 Task: Use the formula "LENB" in spreadsheet "Project portfolio".
Action: Mouse moved to (685, 85)
Screenshot: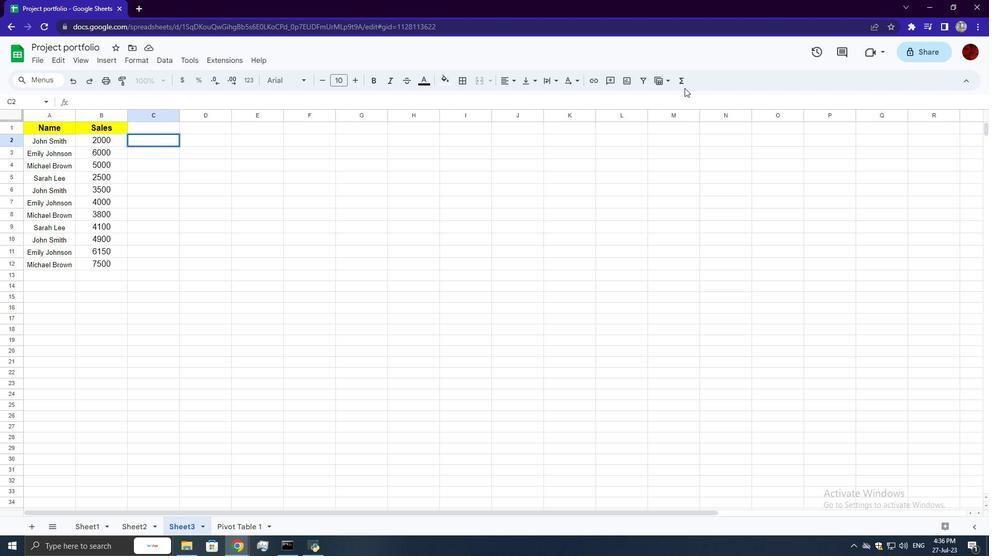 
Action: Mouse pressed left at (685, 85)
Screenshot: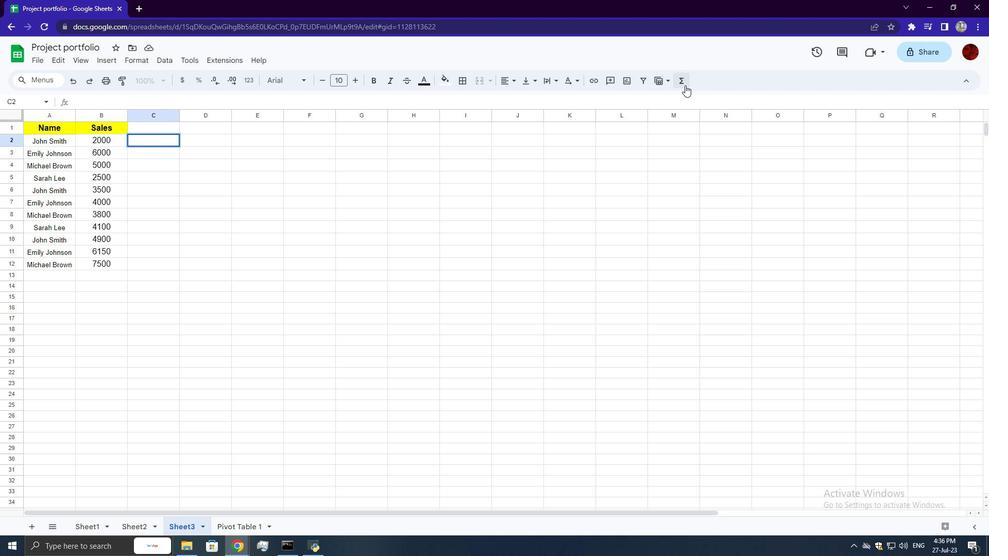 
Action: Mouse moved to (865, 190)
Screenshot: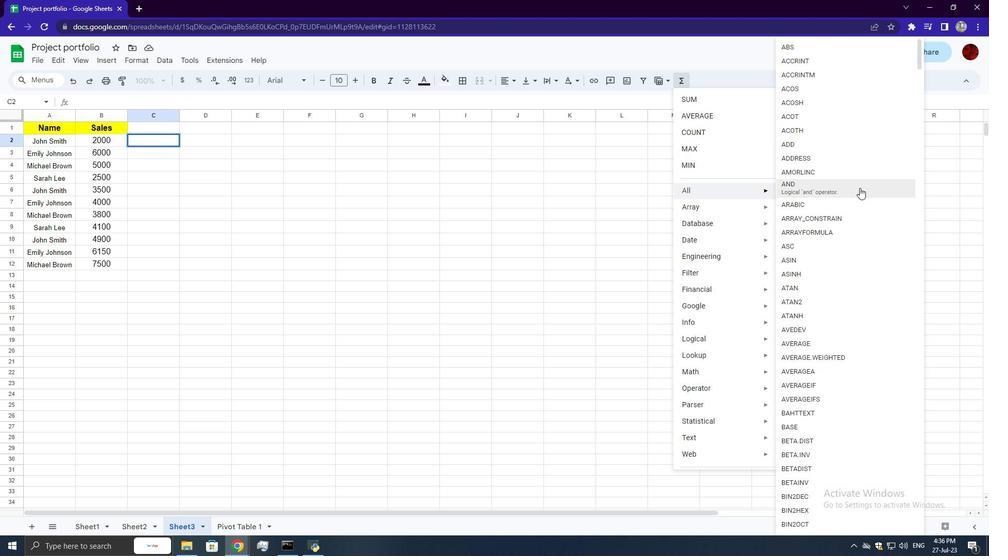 
Action: Mouse scrolled (865, 189) with delta (0, 0)
Screenshot: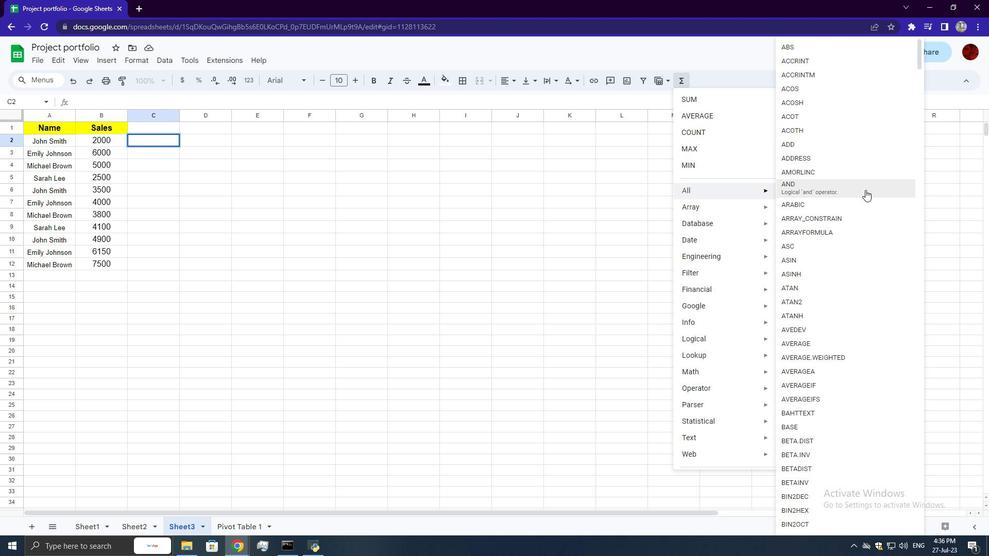 
Action: Mouse scrolled (865, 189) with delta (0, 0)
Screenshot: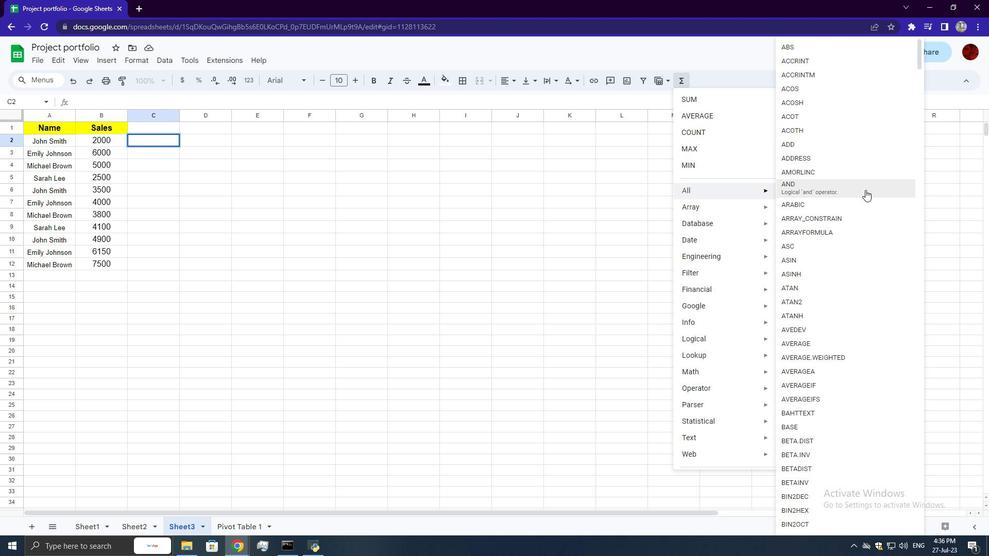 
Action: Mouse scrolled (865, 189) with delta (0, 0)
Screenshot: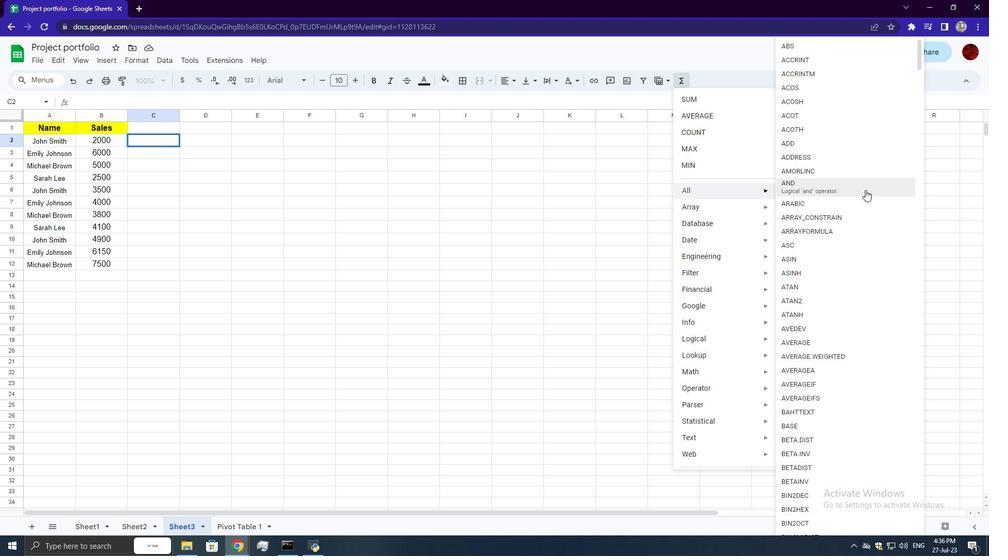 
Action: Mouse scrolled (865, 189) with delta (0, 0)
Screenshot: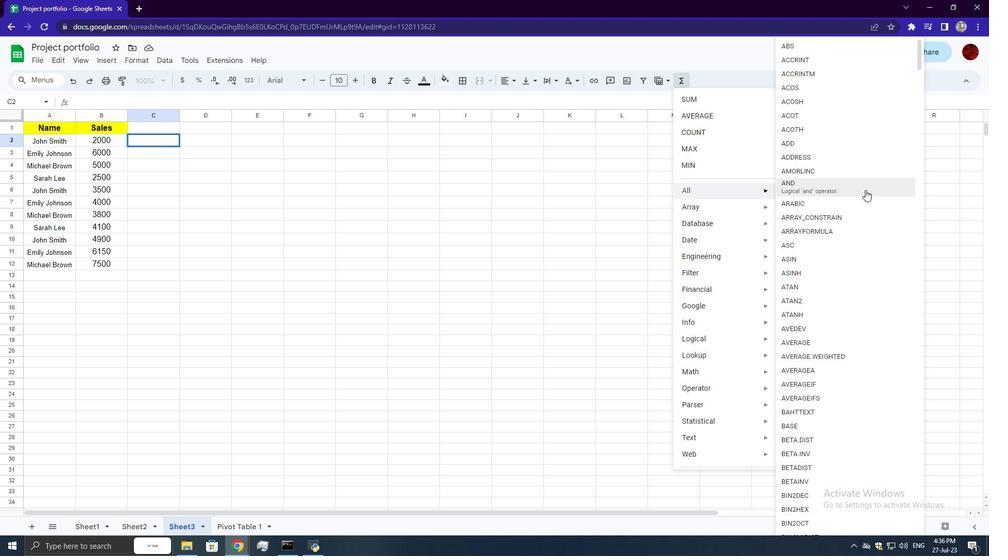 
Action: Mouse scrolled (865, 189) with delta (0, 0)
Screenshot: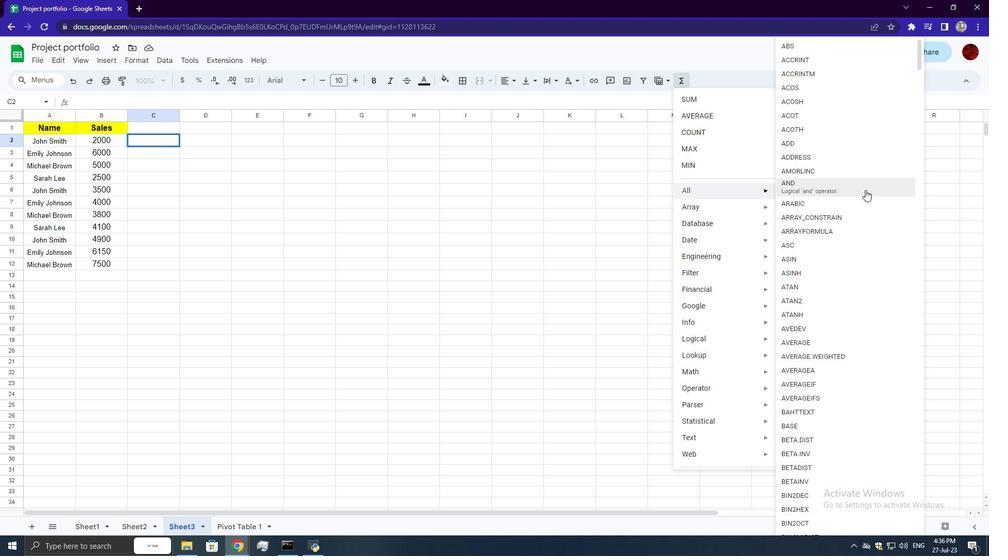 
Action: Mouse moved to (865, 190)
Screenshot: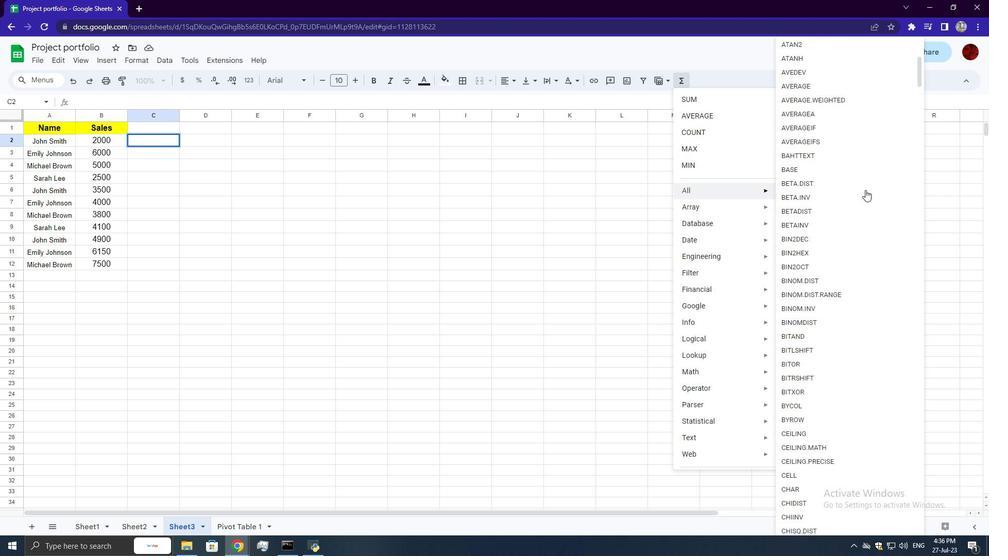 
Action: Mouse scrolled (865, 190) with delta (0, 0)
Screenshot: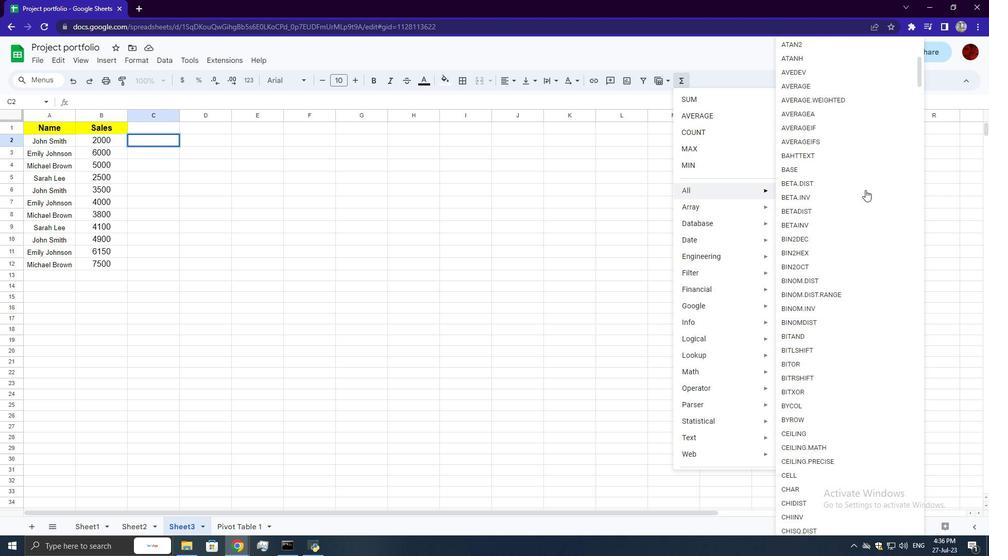 
Action: Mouse scrolled (865, 190) with delta (0, 0)
Screenshot: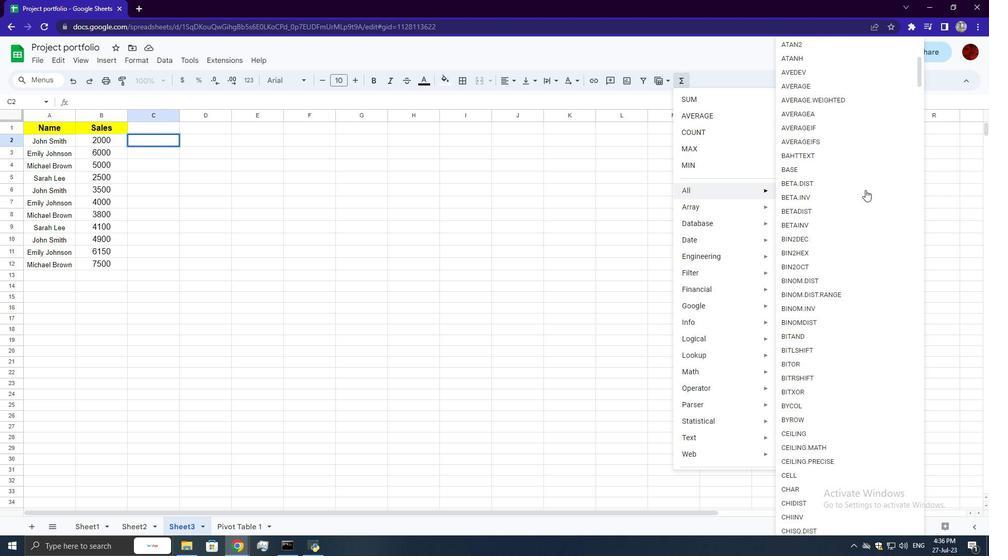 
Action: Mouse moved to (865, 191)
Screenshot: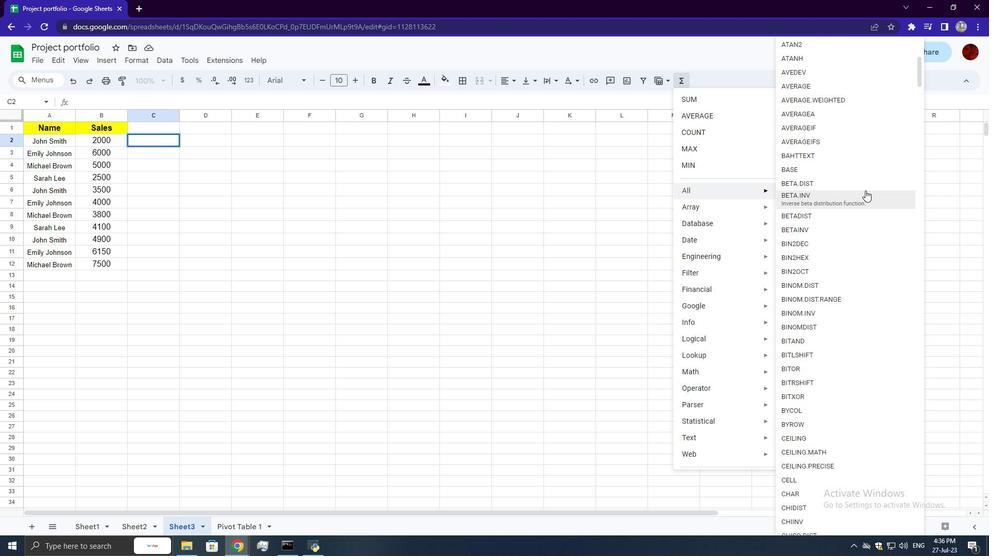 
Action: Mouse scrolled (865, 190) with delta (0, 0)
Screenshot: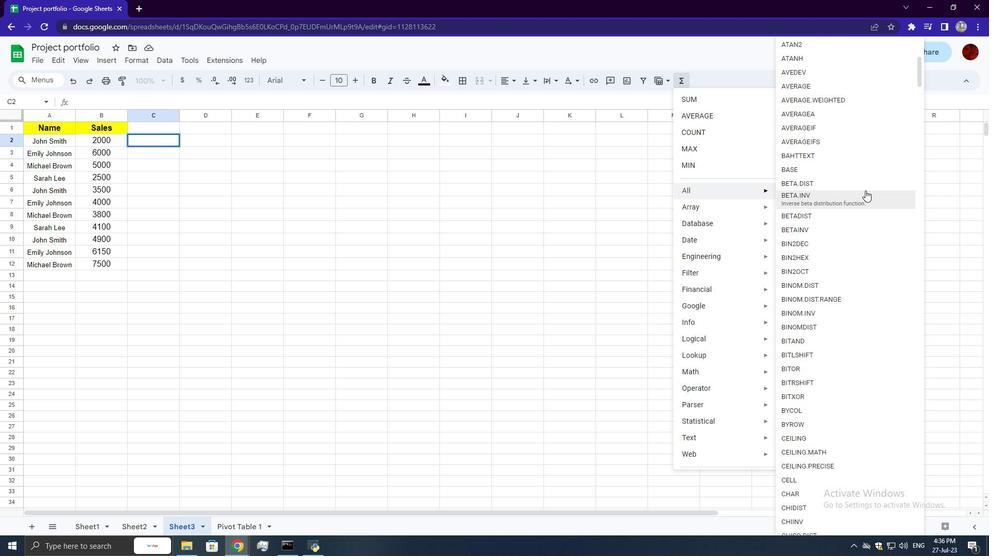 
Action: Mouse moved to (865, 193)
Screenshot: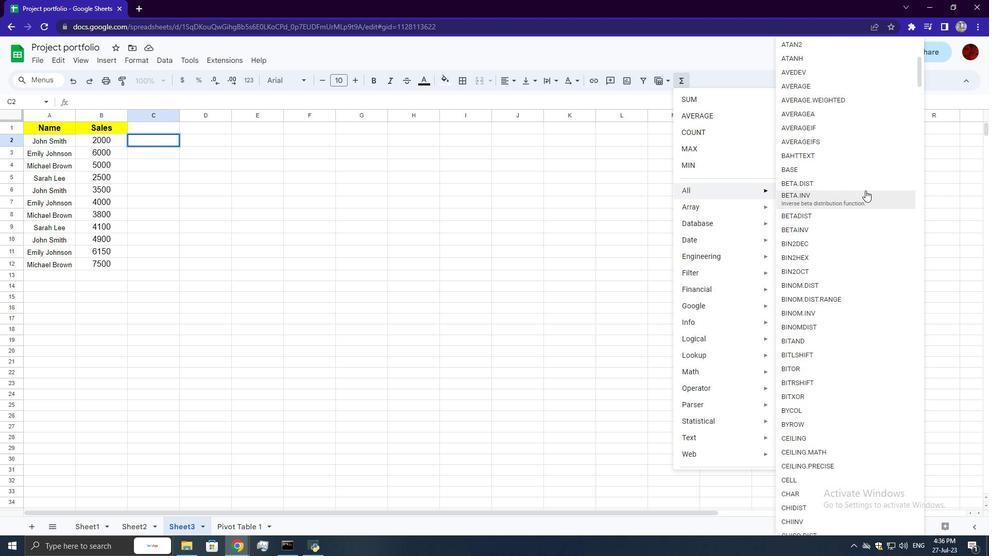 
Action: Mouse scrolled (865, 191) with delta (0, 0)
Screenshot: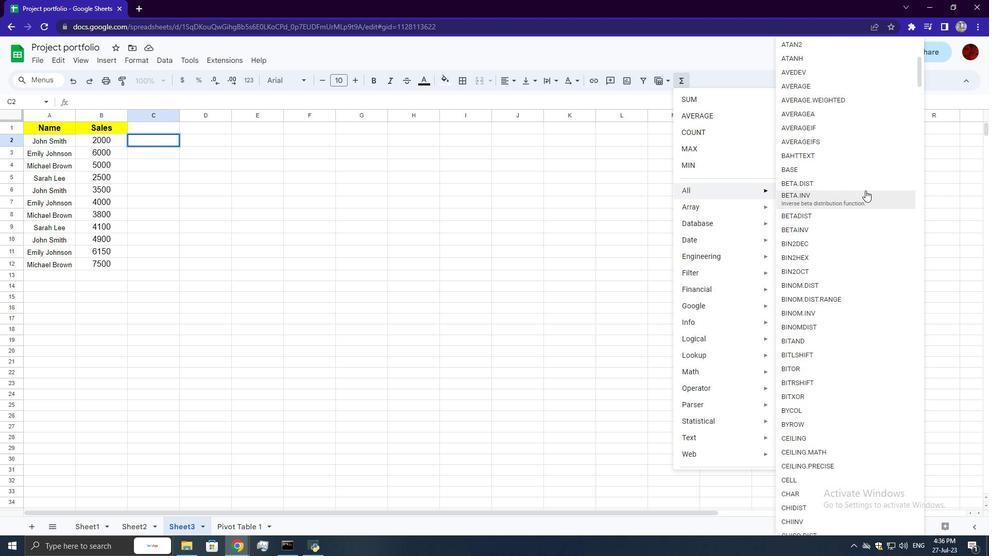 
Action: Mouse moved to (849, 192)
Screenshot: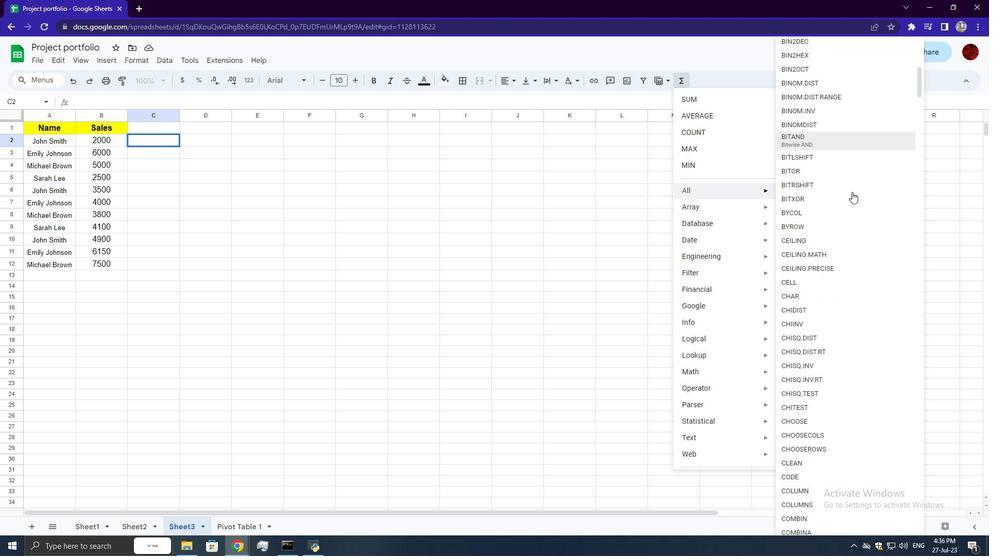 
Action: Mouse scrolled (849, 192) with delta (0, 0)
Screenshot: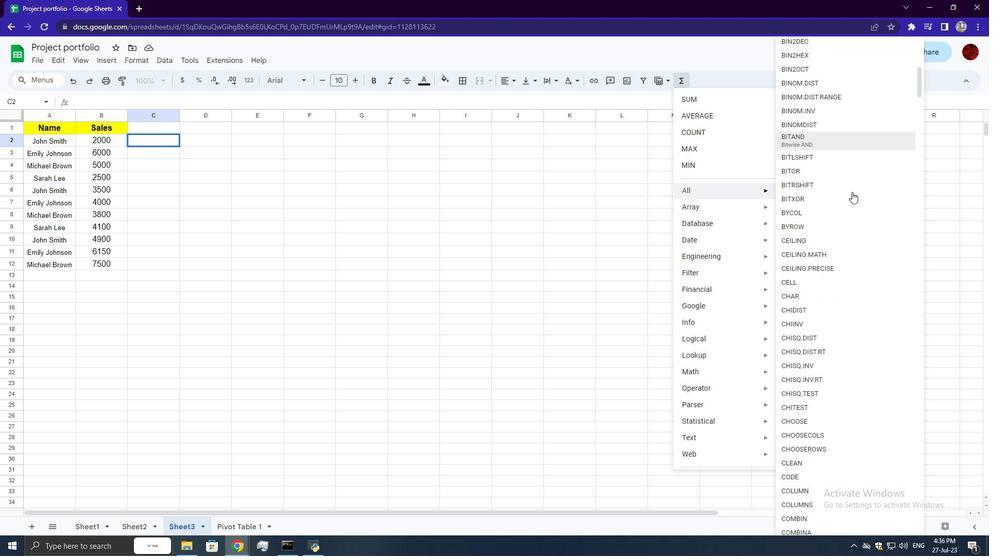 
Action: Mouse scrolled (849, 192) with delta (0, 0)
Screenshot: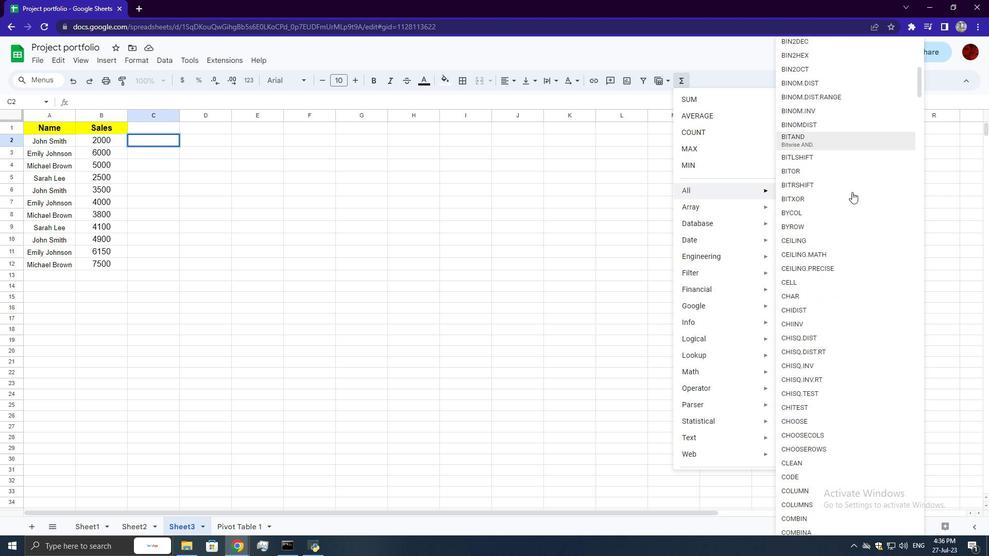 
Action: Mouse scrolled (849, 192) with delta (0, 0)
Screenshot: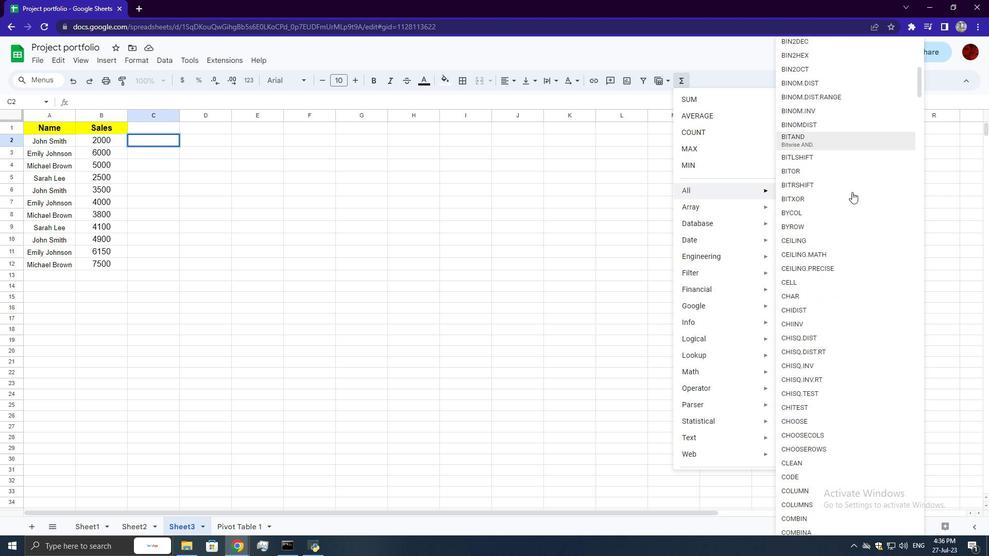 
Action: Mouse scrolled (849, 192) with delta (0, 0)
Screenshot: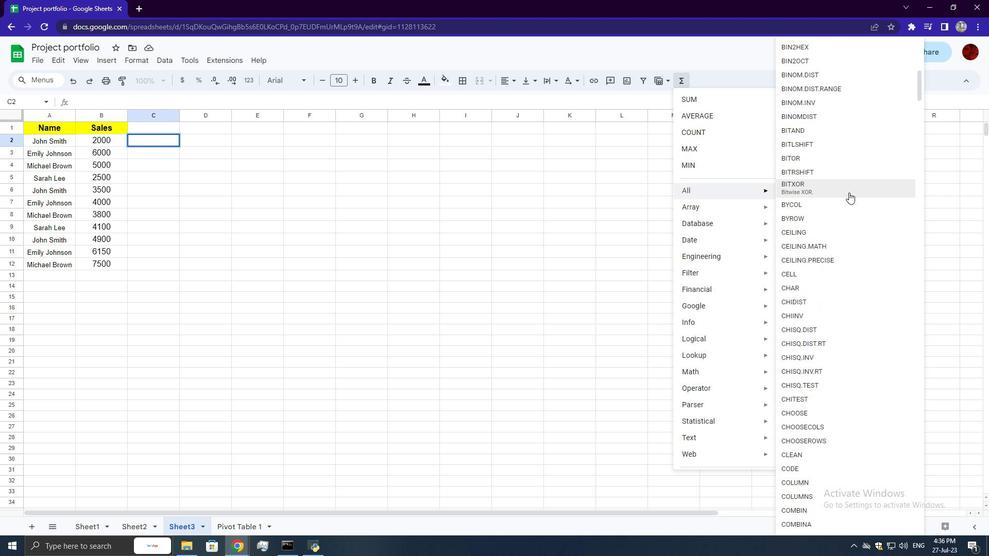 
Action: Mouse moved to (849, 192)
Screenshot: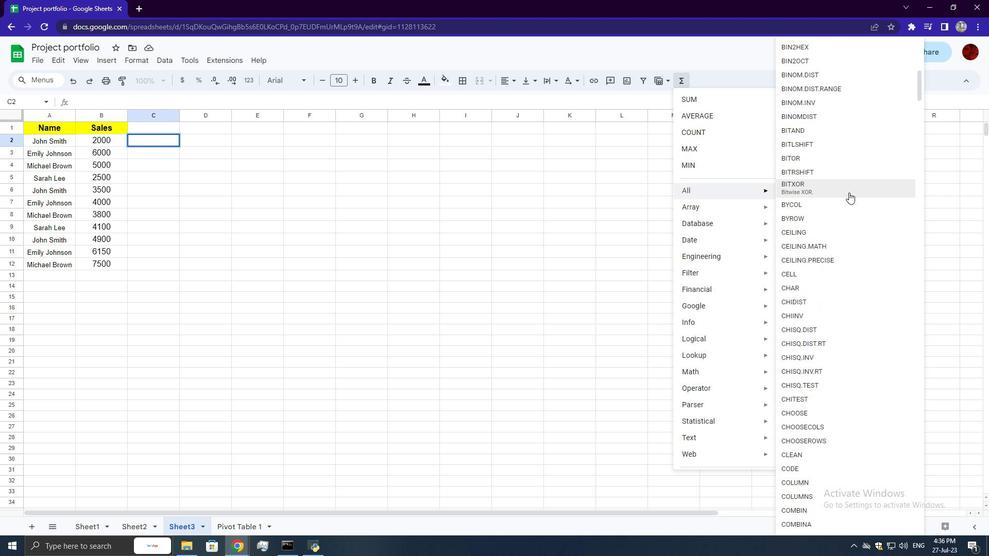 
Action: Mouse scrolled (849, 192) with delta (0, 0)
Screenshot: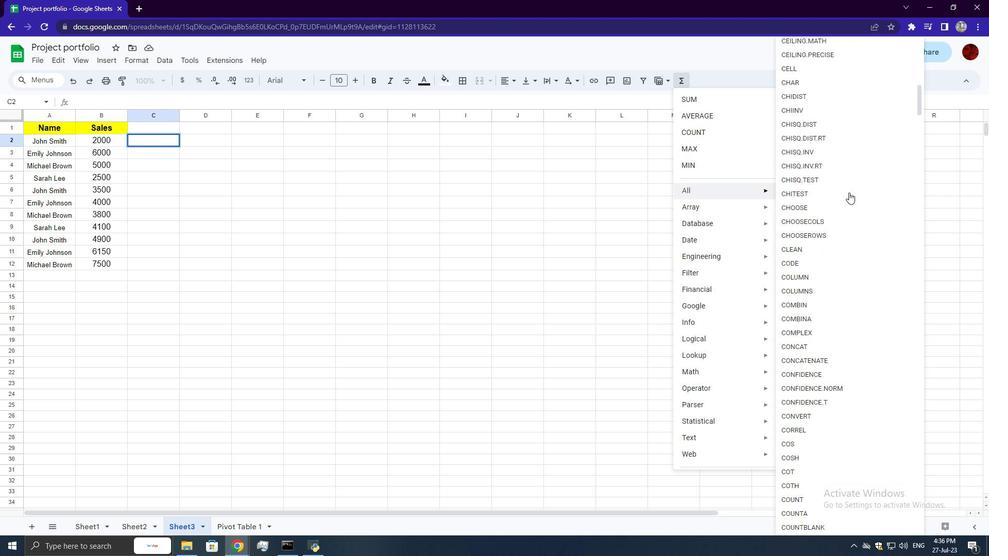 
Action: Mouse moved to (848, 194)
Screenshot: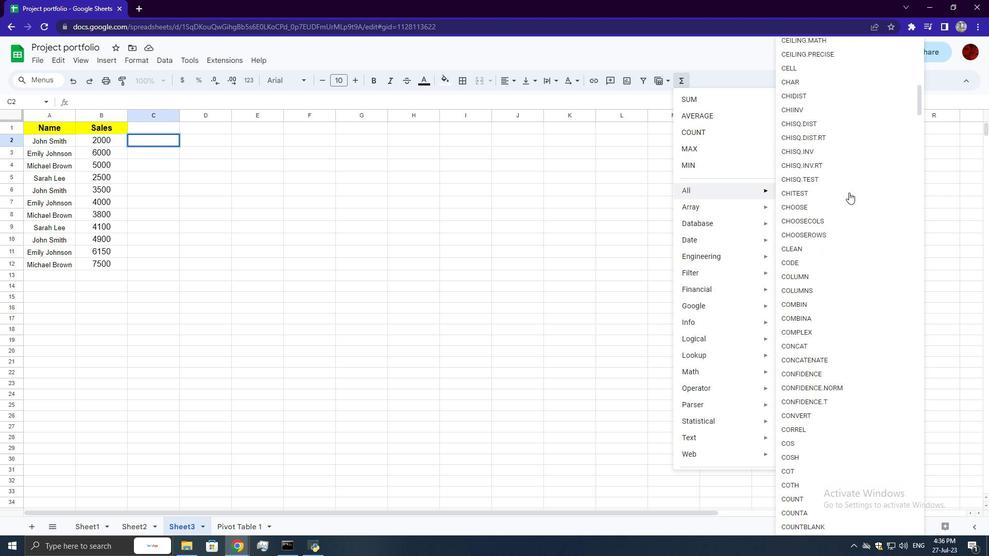 
Action: Mouse scrolled (848, 193) with delta (0, 0)
Screenshot: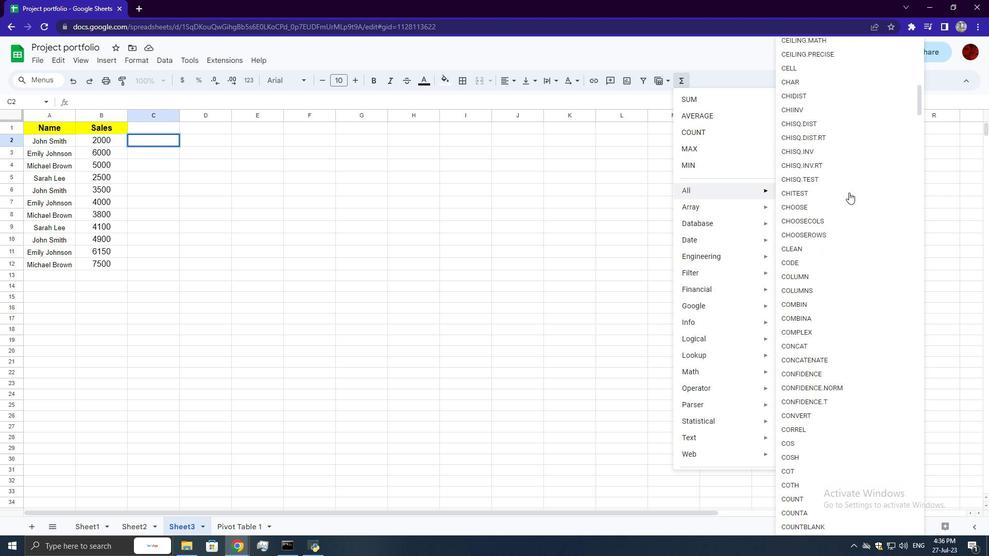 
Action: Mouse scrolled (848, 193) with delta (0, 0)
Screenshot: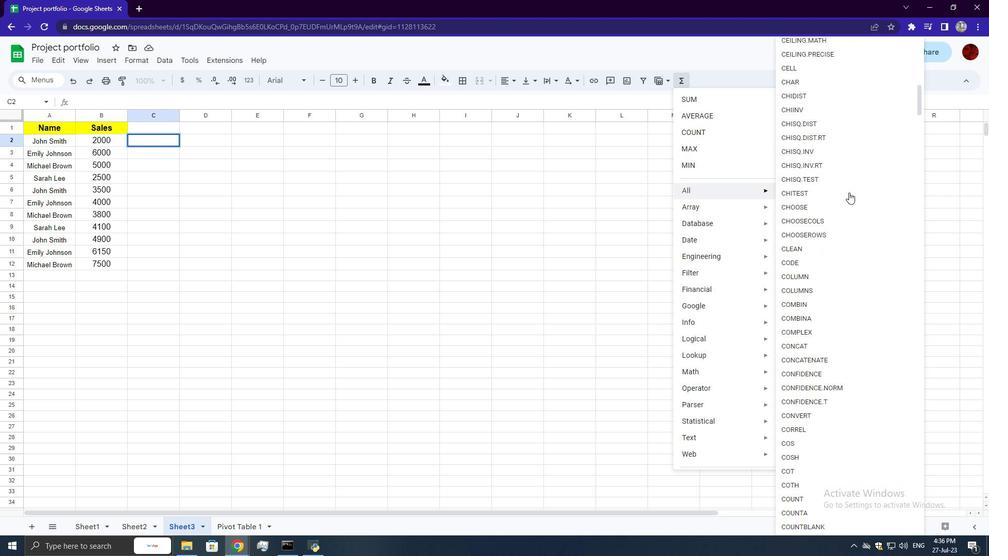 
Action: Mouse scrolled (848, 193) with delta (0, 0)
Screenshot: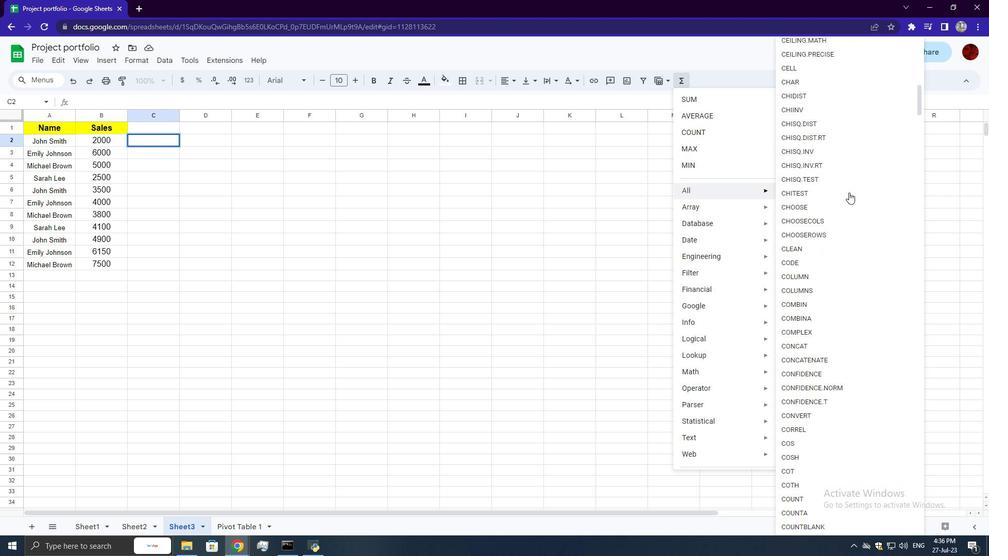 
Action: Mouse scrolled (848, 193) with delta (0, 0)
Screenshot: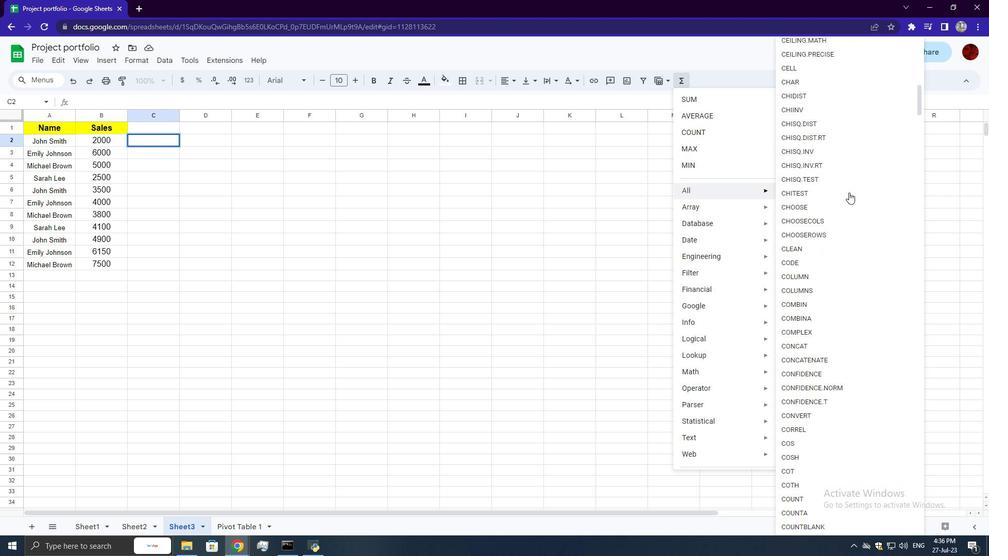 
Action: Mouse scrolled (848, 193) with delta (0, 0)
Screenshot: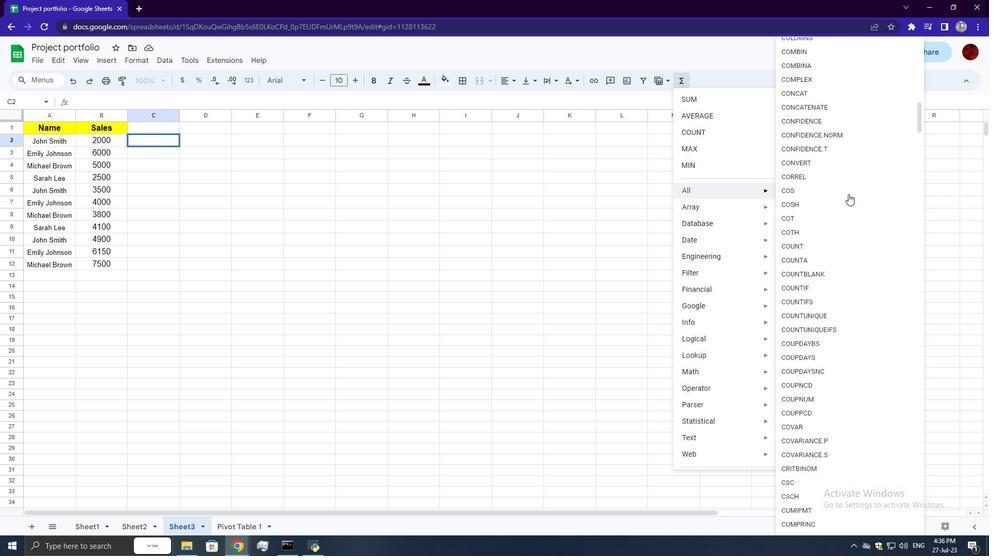 
Action: Mouse scrolled (848, 193) with delta (0, 0)
Screenshot: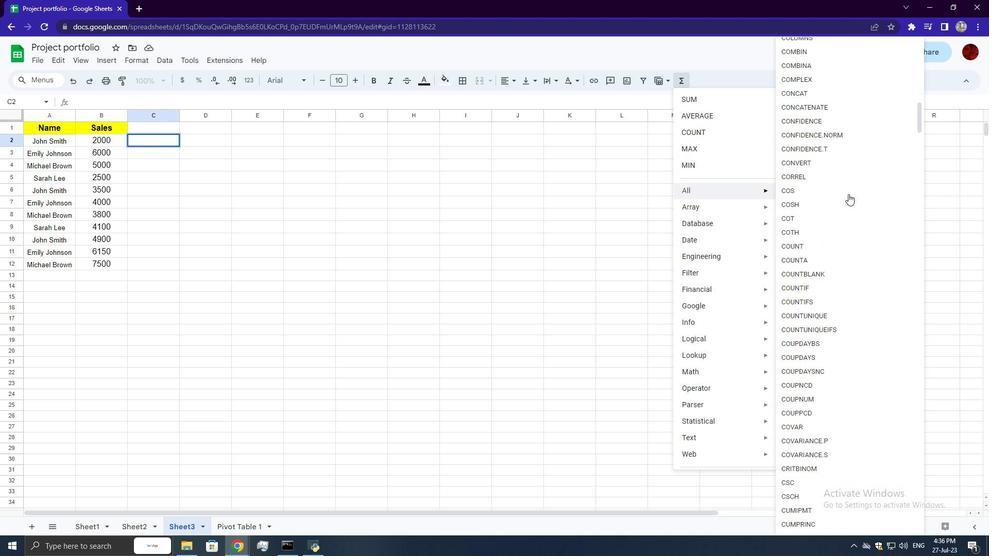 
Action: Mouse scrolled (848, 193) with delta (0, 0)
Screenshot: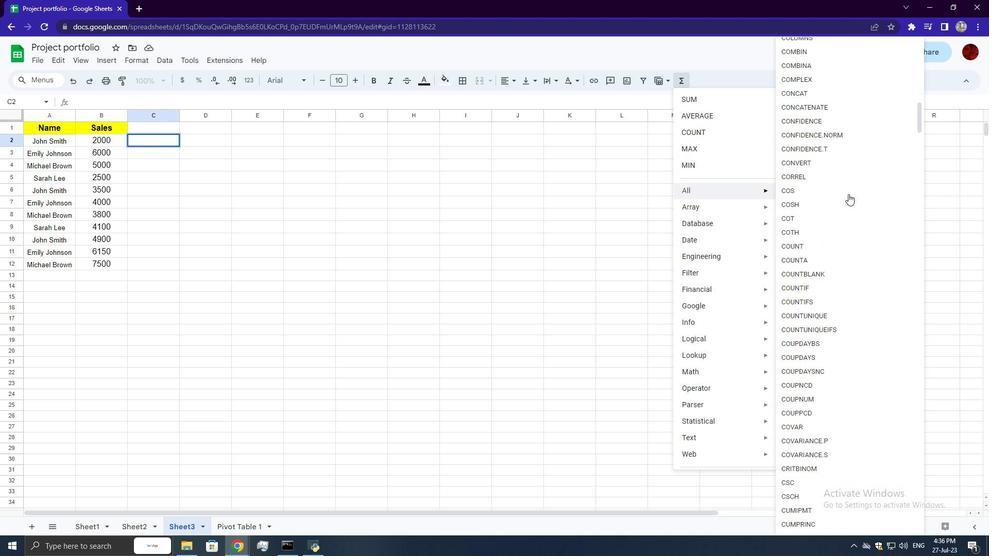 
Action: Mouse scrolled (848, 193) with delta (0, 0)
Screenshot: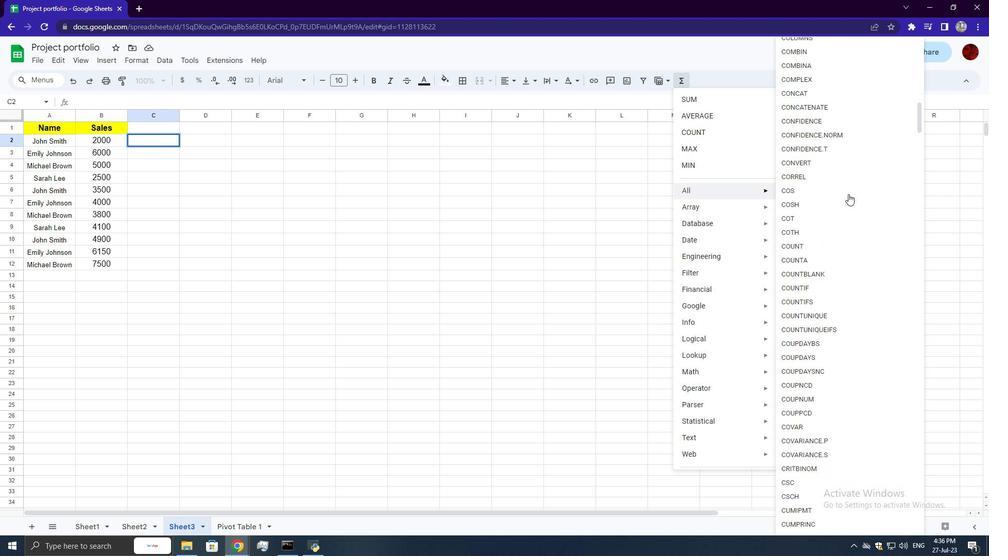 
Action: Mouse scrolled (848, 193) with delta (0, 0)
Screenshot: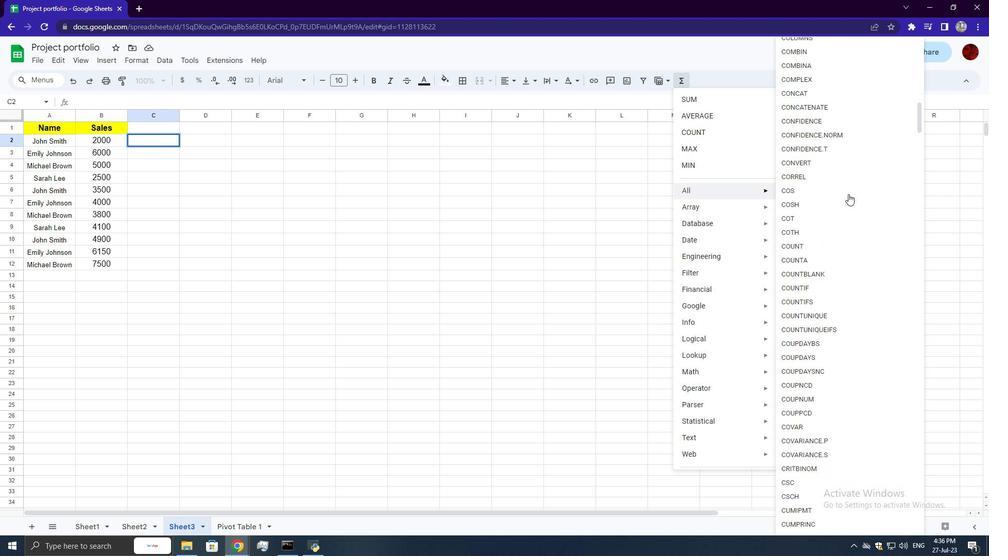 
Action: Mouse moved to (848, 196)
Screenshot: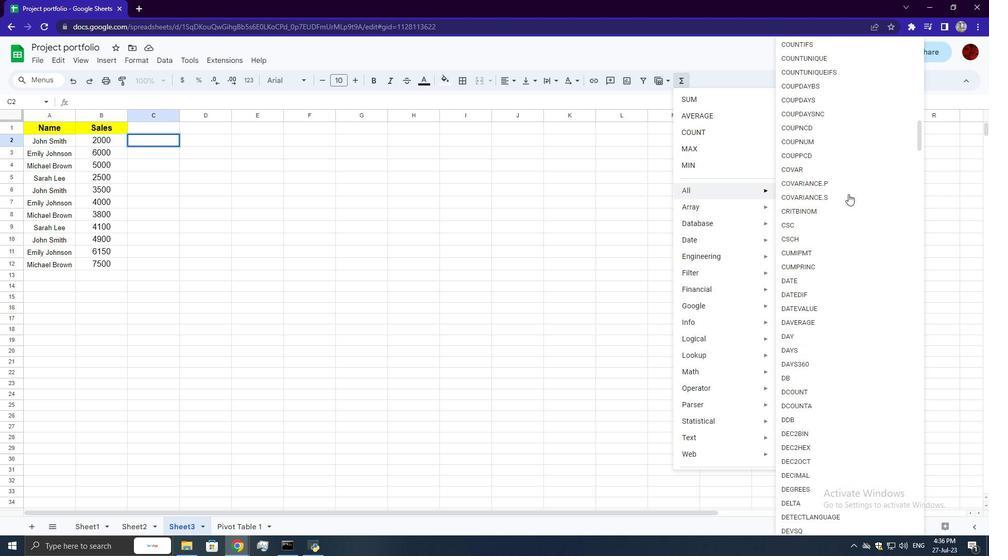 
Action: Mouse scrolled (848, 195) with delta (0, 0)
Screenshot: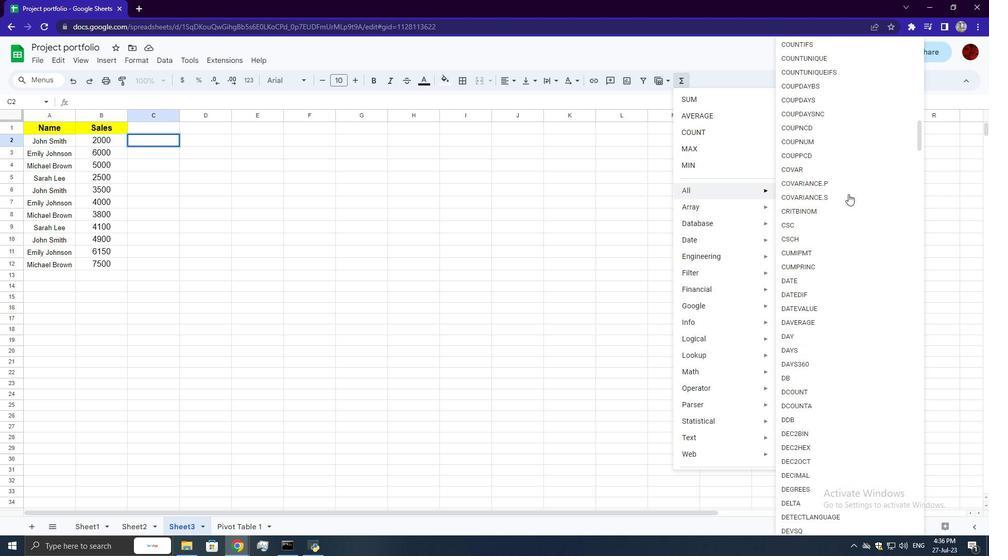 
Action: Mouse moved to (848, 196)
Screenshot: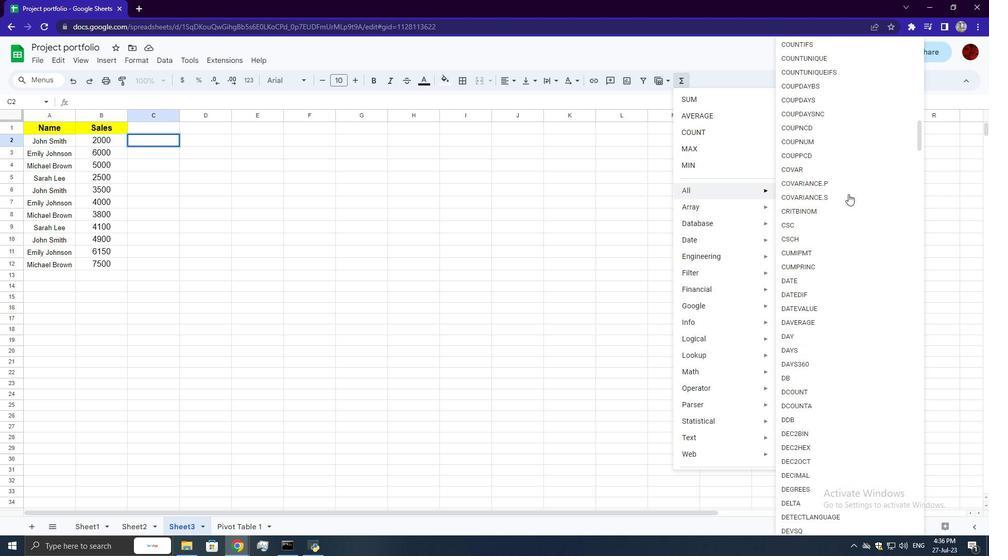 
Action: Mouse scrolled (848, 196) with delta (0, 0)
Screenshot: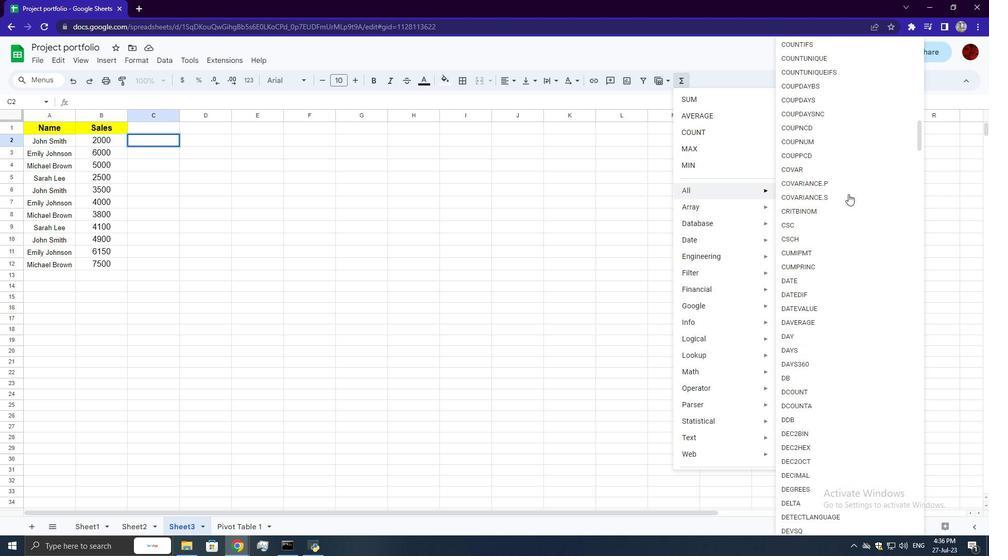 
Action: Mouse scrolled (848, 196) with delta (0, 0)
Screenshot: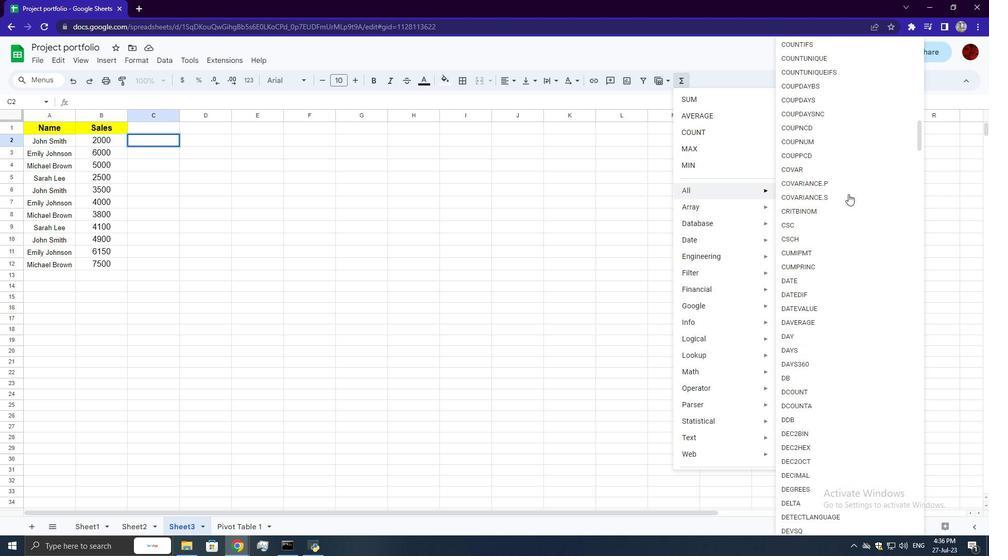 
Action: Mouse scrolled (848, 196) with delta (0, 0)
Screenshot: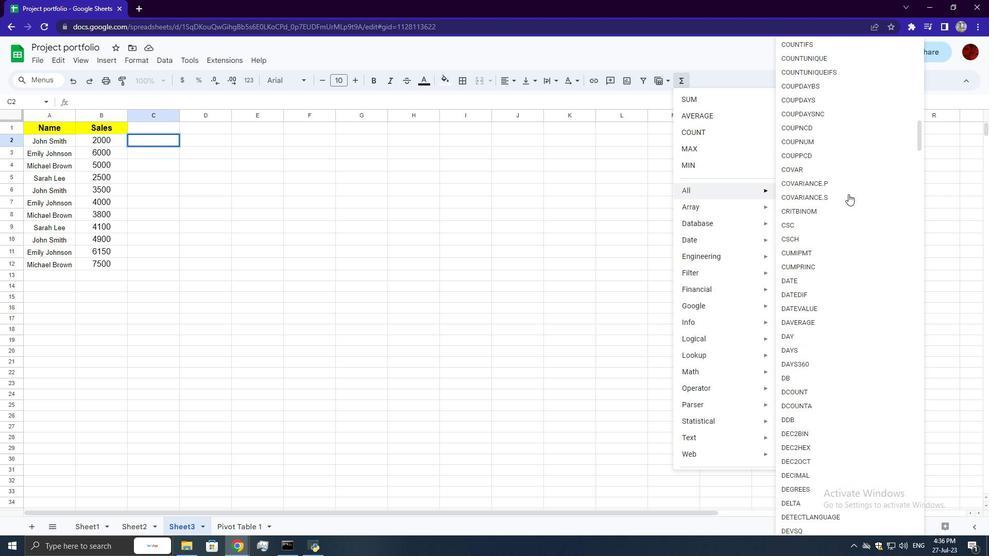 
Action: Mouse scrolled (848, 196) with delta (0, 0)
Screenshot: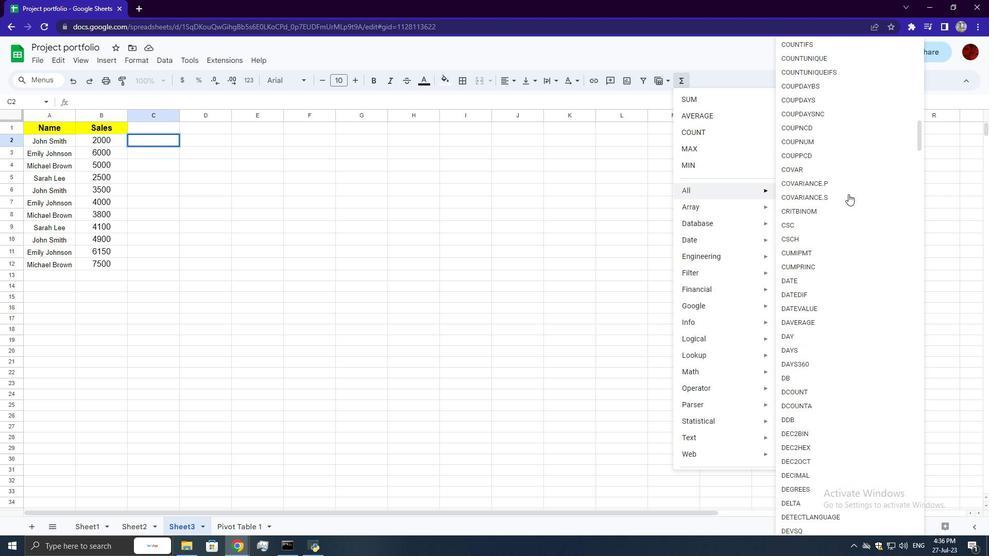 
Action: Mouse scrolled (848, 196) with delta (0, 0)
Screenshot: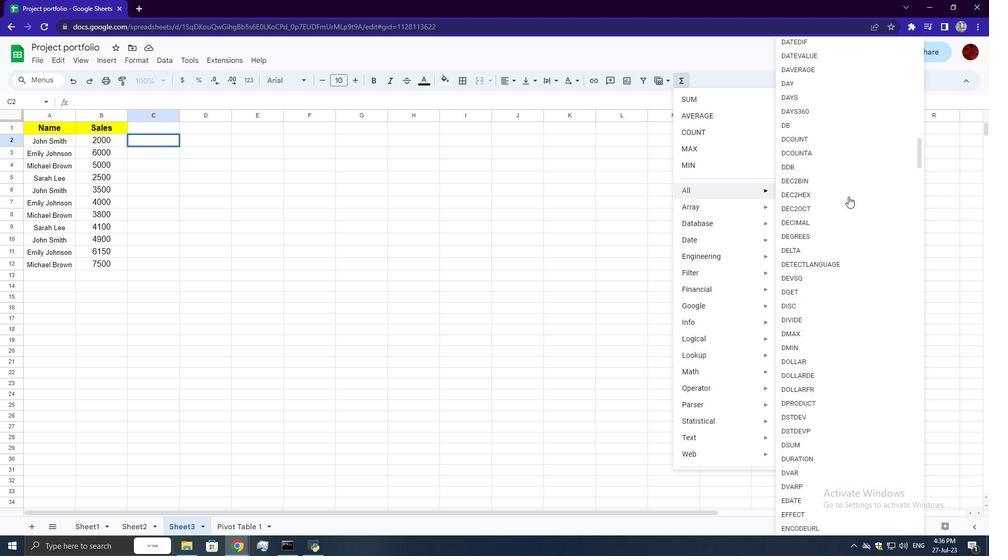 
Action: Mouse scrolled (848, 196) with delta (0, 0)
Screenshot: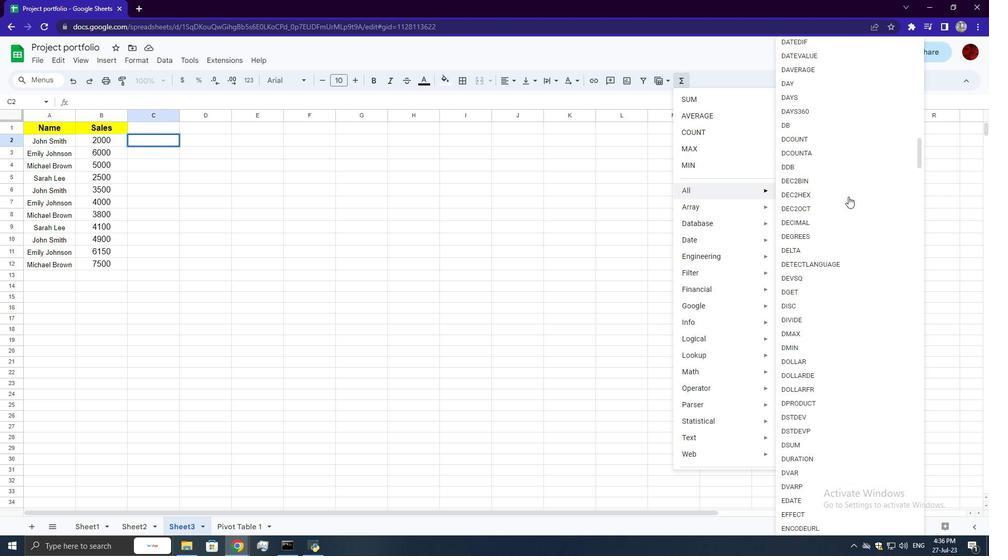 
Action: Mouse scrolled (848, 196) with delta (0, 0)
Screenshot: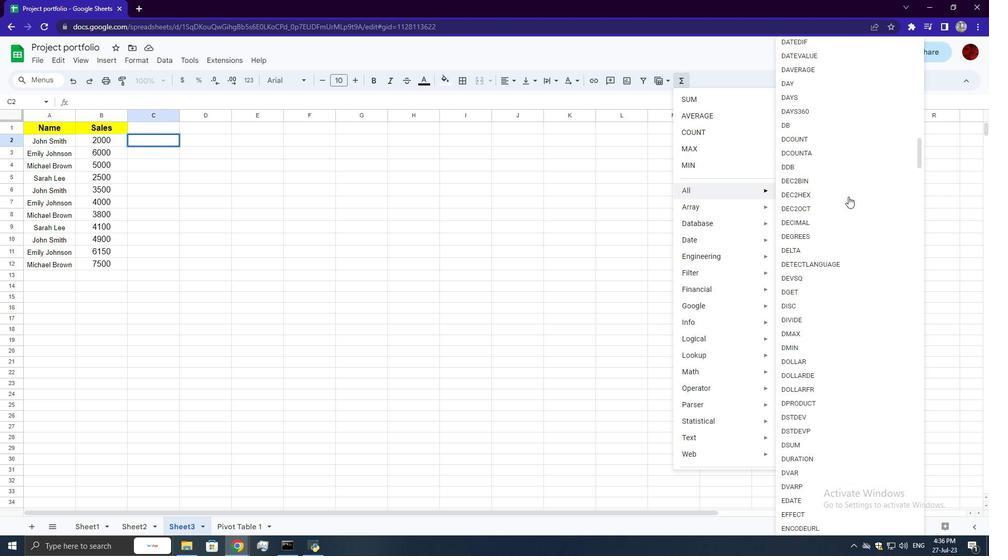 
Action: Mouse scrolled (848, 196) with delta (0, 0)
Screenshot: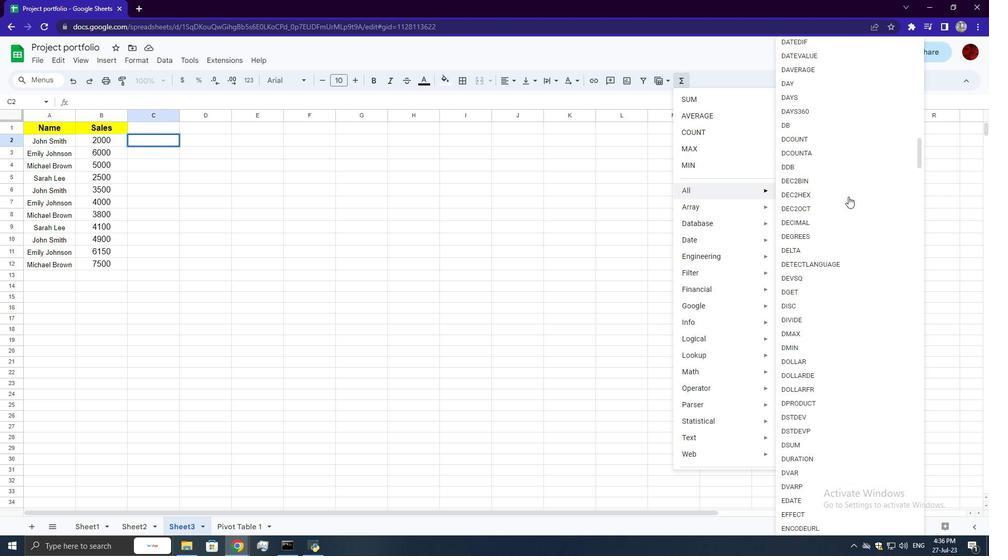 
Action: Mouse scrolled (848, 196) with delta (0, 0)
Screenshot: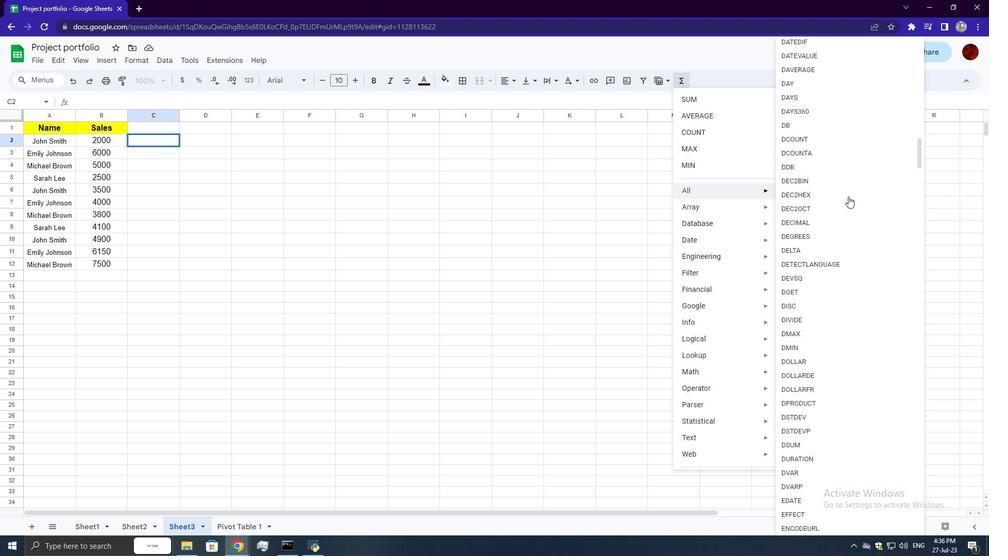 
Action: Mouse scrolled (848, 196) with delta (0, 0)
Screenshot: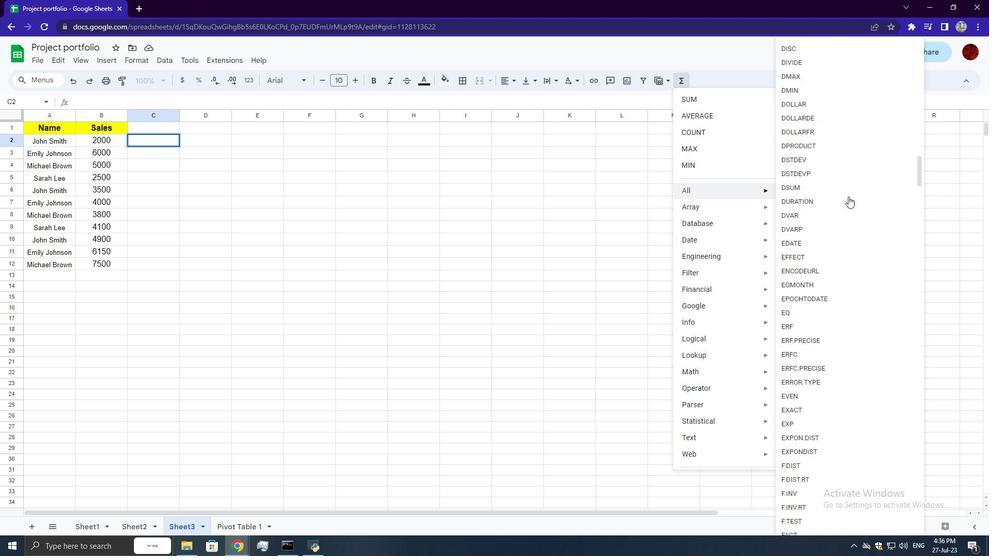 
Action: Mouse scrolled (848, 196) with delta (0, 0)
Screenshot: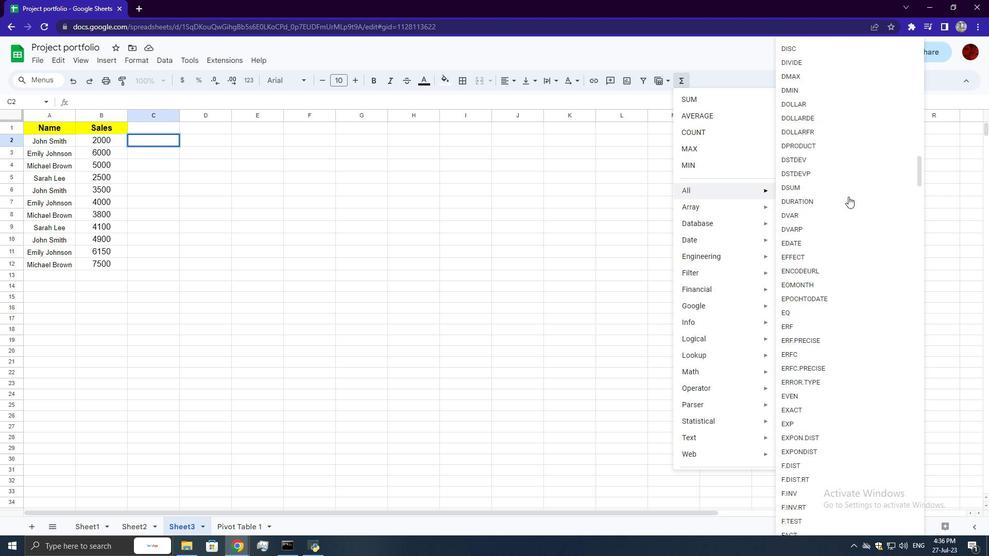 
Action: Mouse scrolled (848, 196) with delta (0, 0)
Screenshot: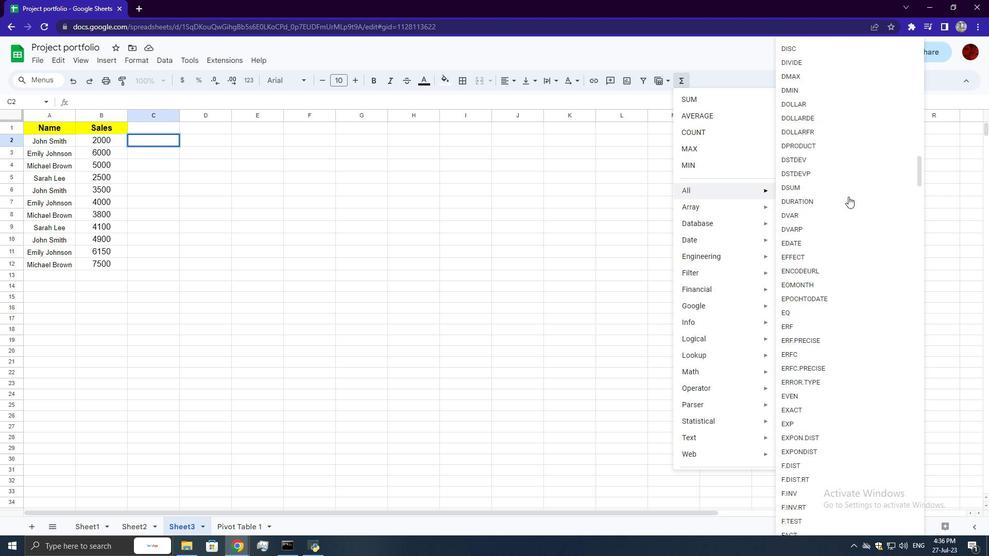 
Action: Mouse scrolled (848, 196) with delta (0, 0)
Screenshot: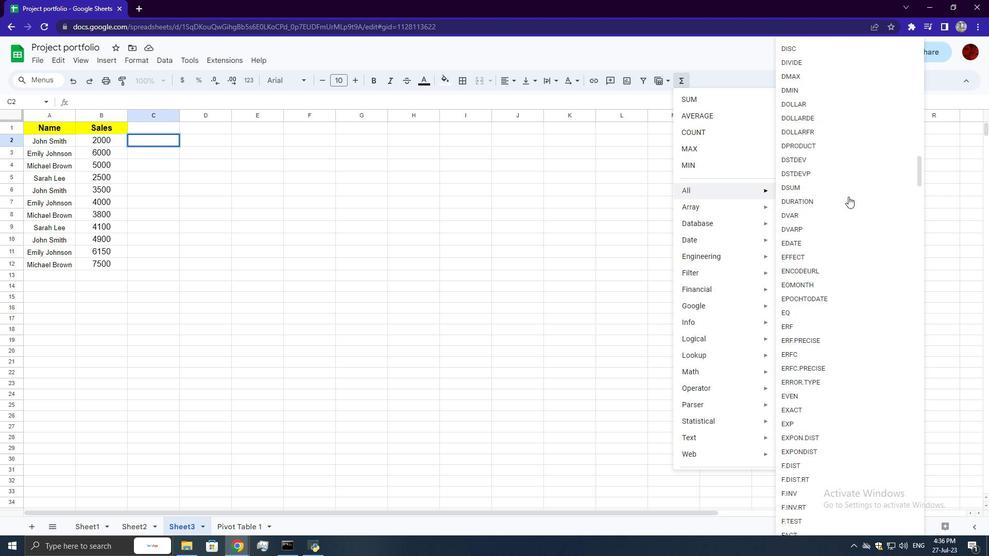 
Action: Mouse scrolled (848, 196) with delta (0, 0)
Screenshot: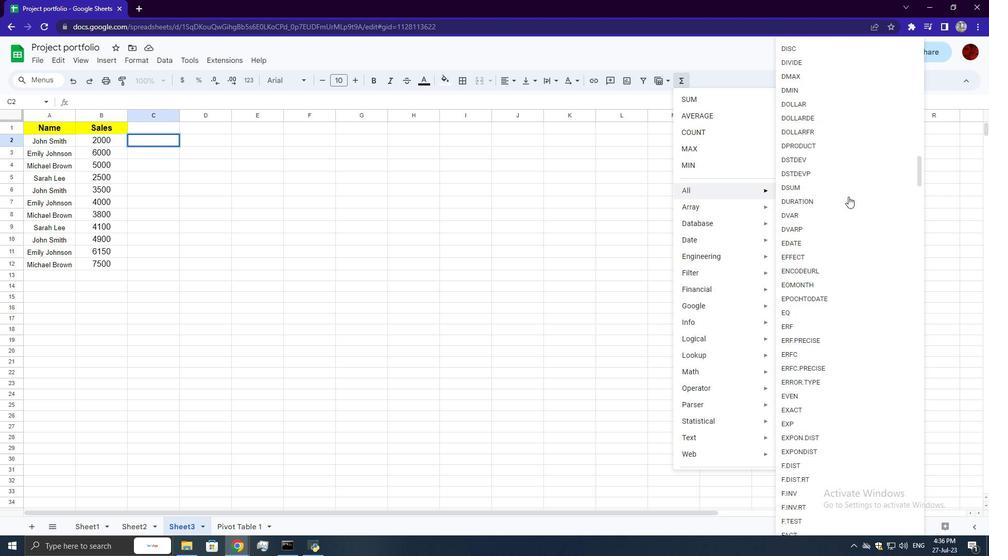 
Action: Mouse scrolled (848, 196) with delta (0, 0)
Screenshot: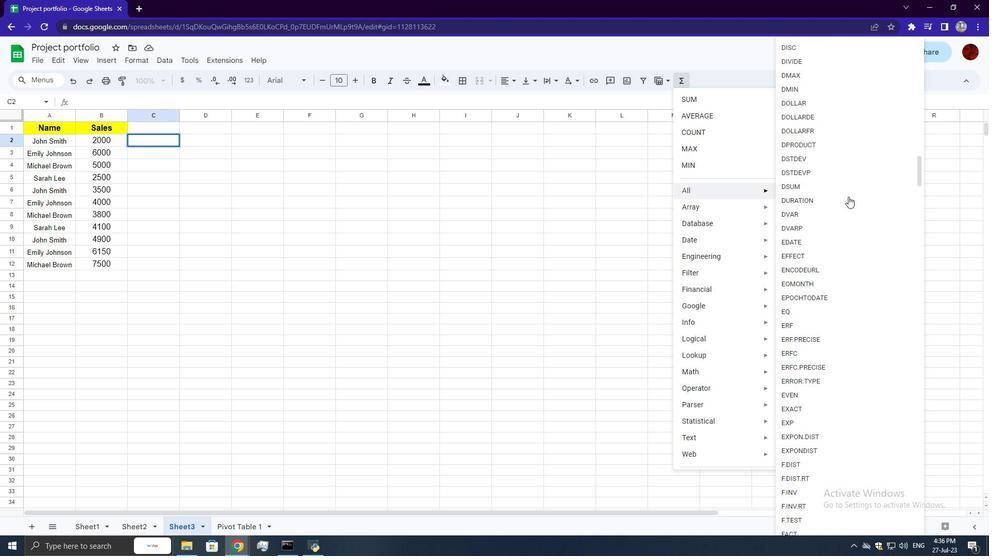 
Action: Mouse scrolled (848, 196) with delta (0, 0)
Screenshot: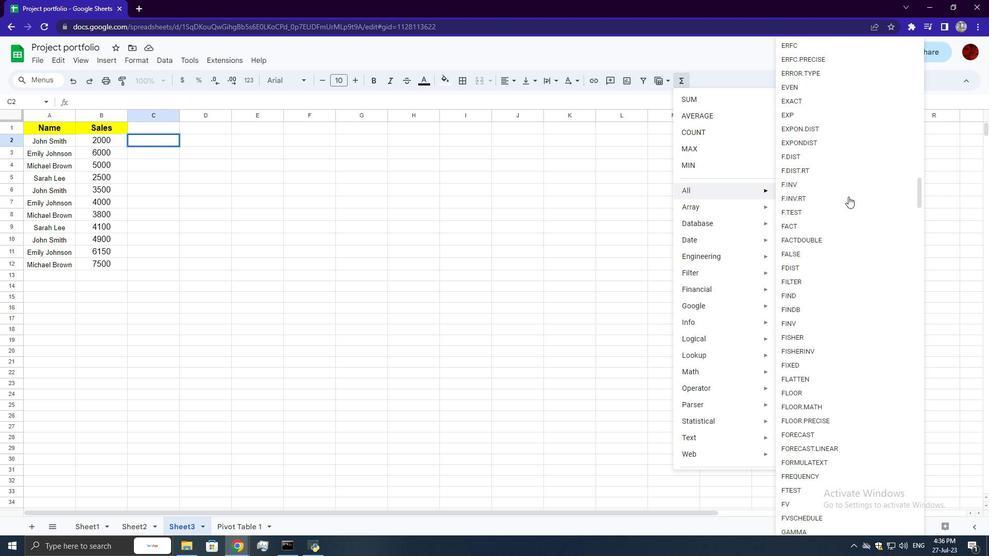 
Action: Mouse scrolled (848, 196) with delta (0, 0)
Screenshot: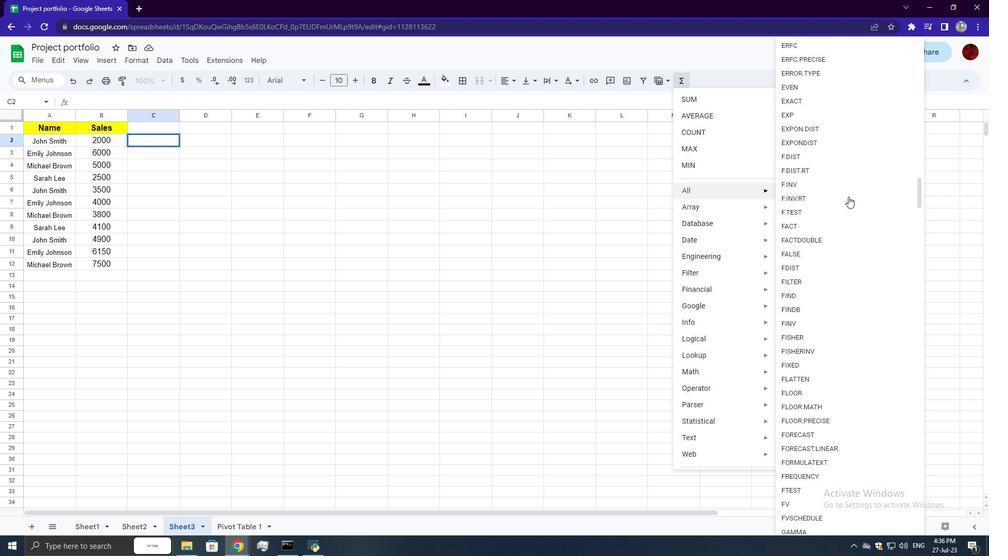 
Action: Mouse scrolled (848, 196) with delta (0, 0)
Screenshot: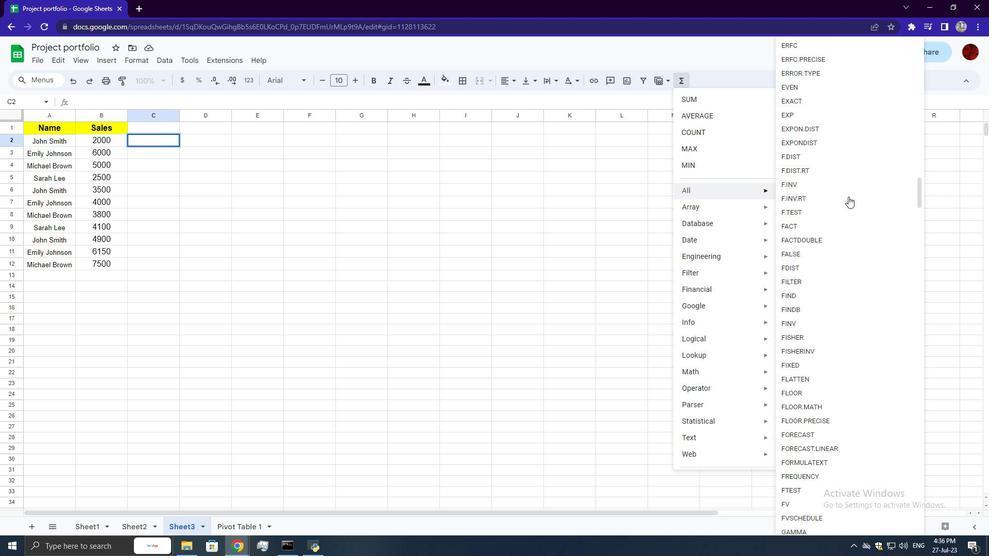 
Action: Mouse scrolled (848, 196) with delta (0, 0)
Screenshot: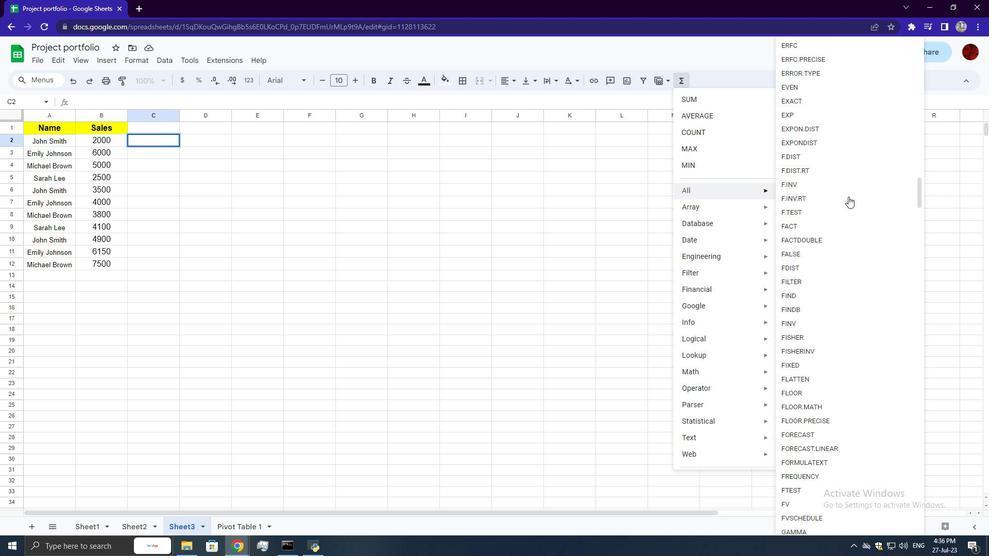 
Action: Mouse scrolled (848, 196) with delta (0, 0)
Screenshot: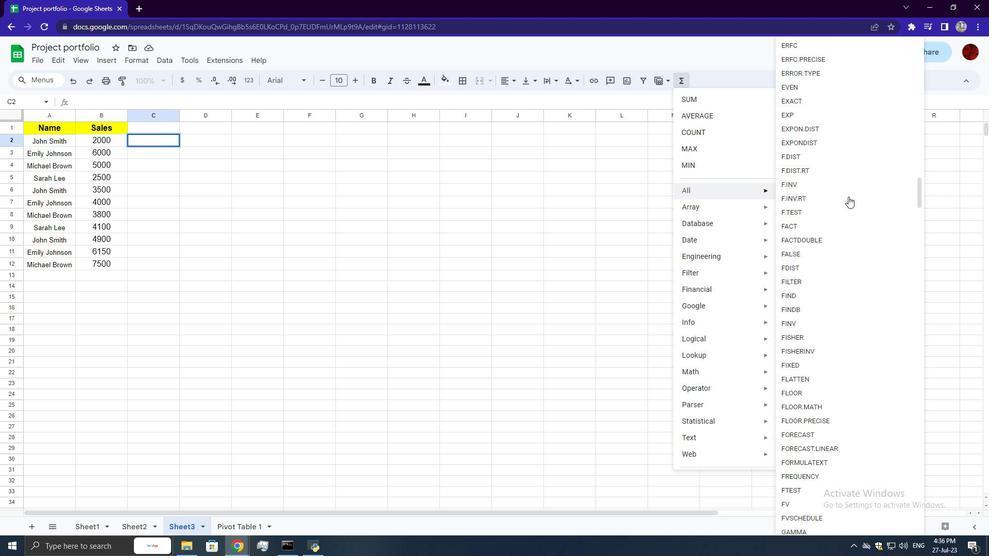 
Action: Mouse scrolled (848, 196) with delta (0, 0)
Screenshot: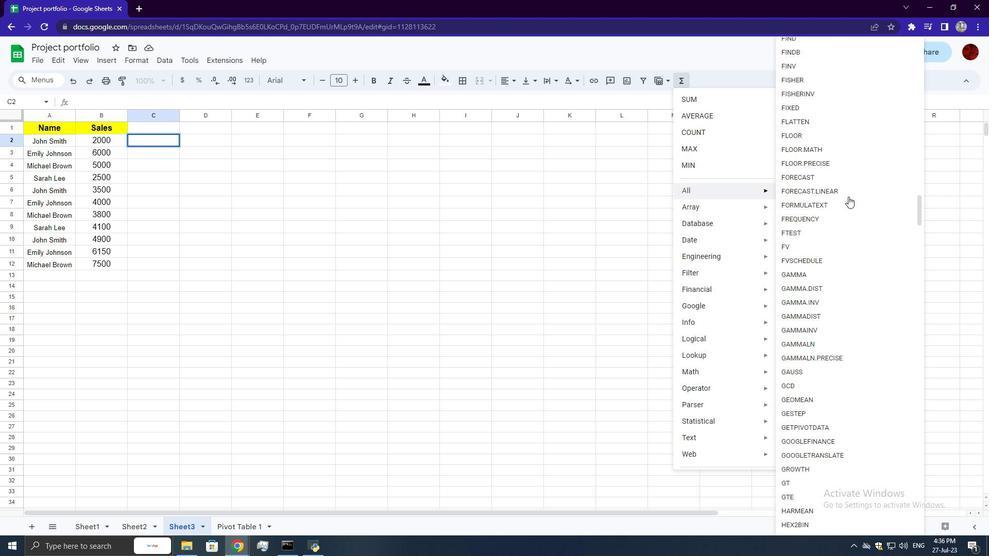 
Action: Mouse scrolled (848, 196) with delta (0, 0)
Screenshot: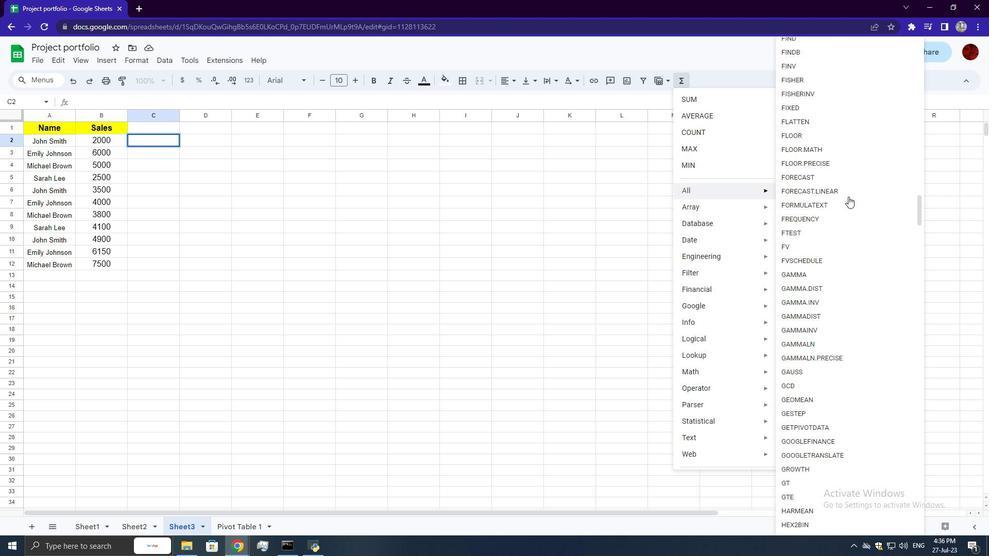 
Action: Mouse scrolled (848, 196) with delta (0, 0)
Screenshot: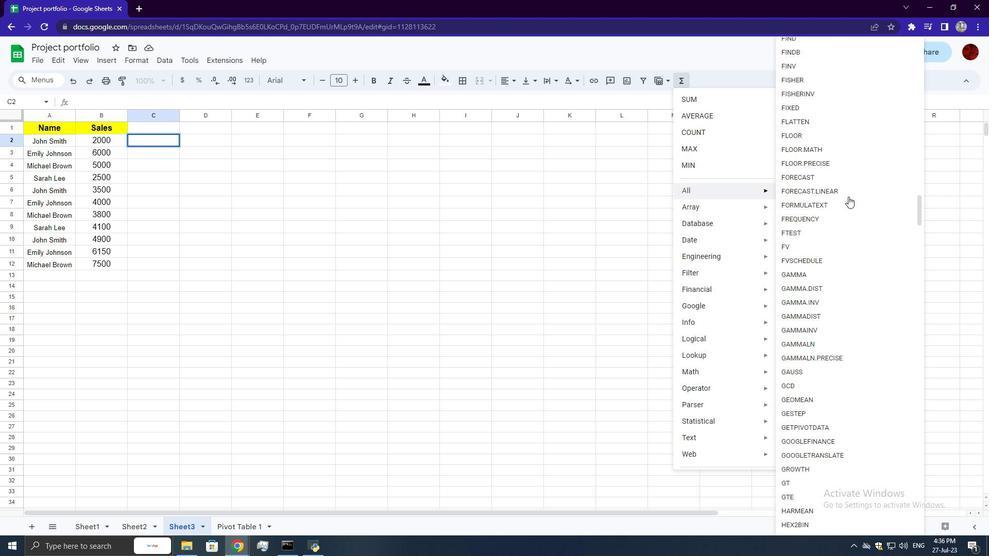 
Action: Mouse scrolled (848, 196) with delta (0, 0)
Screenshot: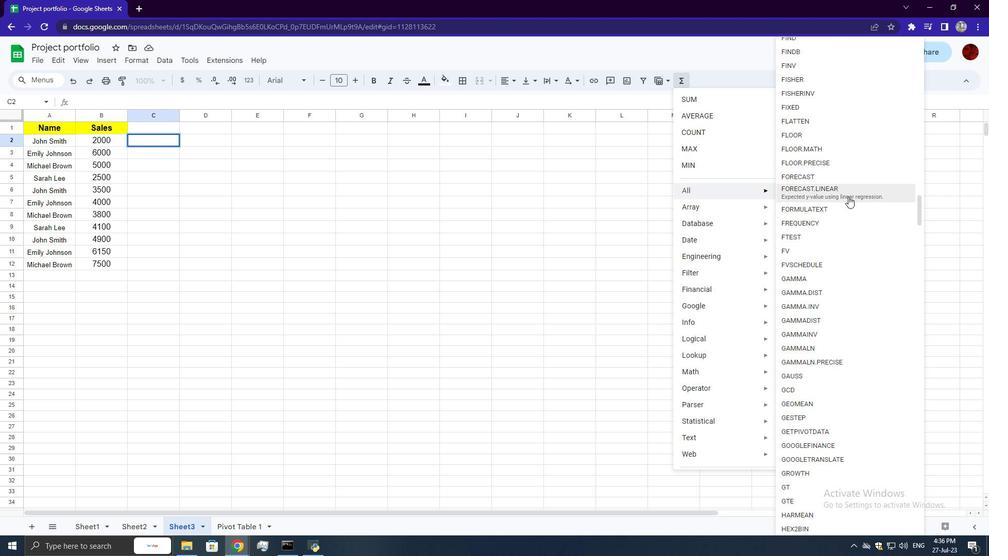 
Action: Mouse scrolled (848, 196) with delta (0, 0)
Screenshot: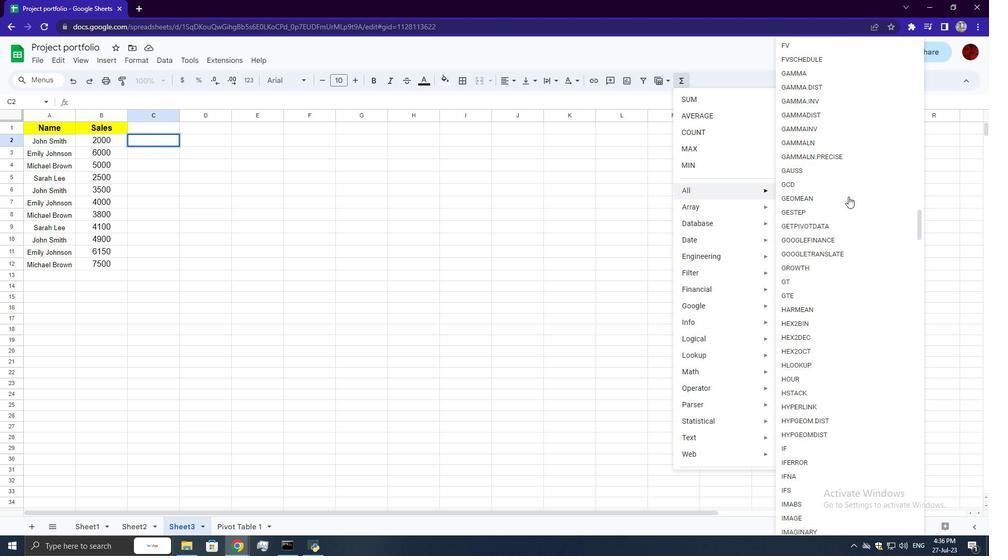 
Action: Mouse scrolled (848, 196) with delta (0, 0)
Screenshot: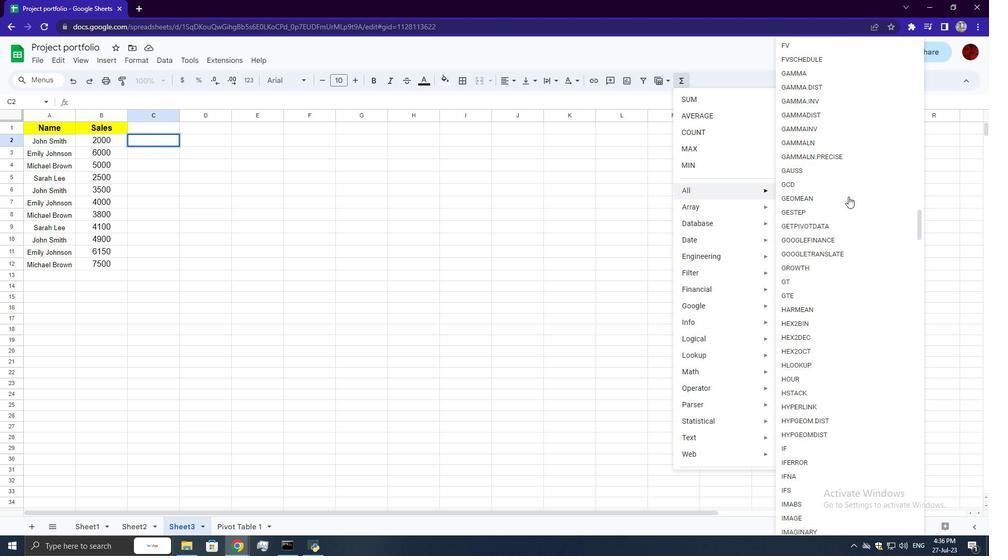 
Action: Mouse scrolled (848, 196) with delta (0, 0)
Screenshot: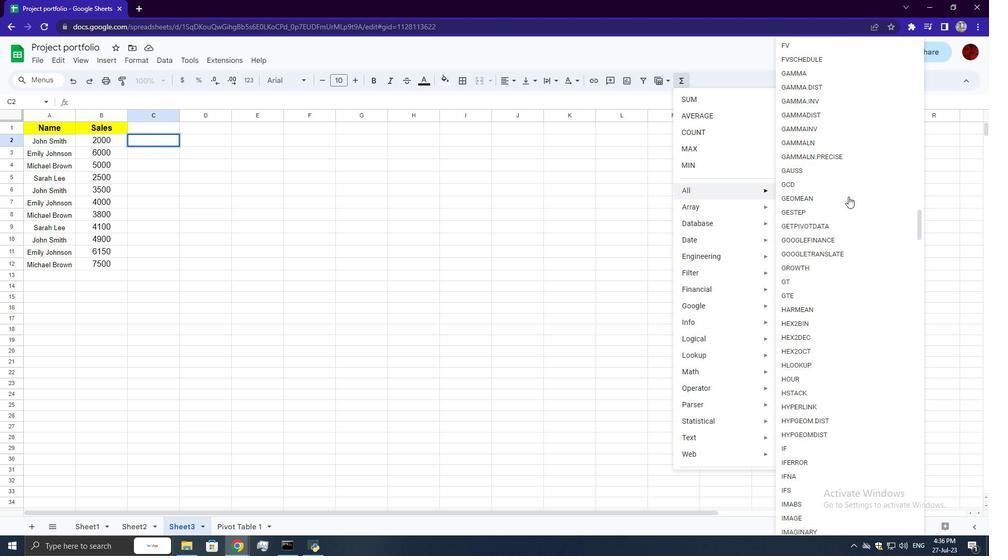 
Action: Mouse scrolled (848, 196) with delta (0, 0)
Screenshot: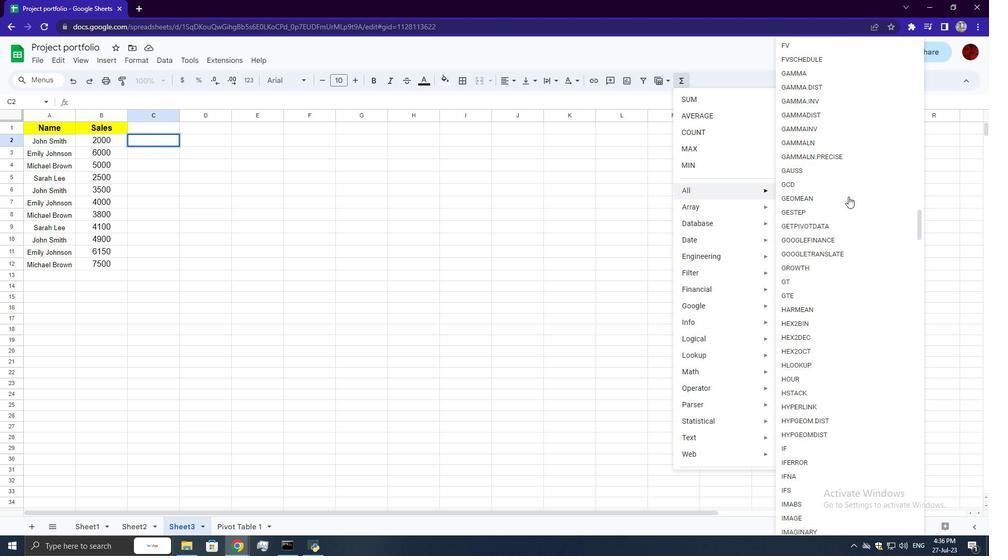 
Action: Mouse scrolled (848, 196) with delta (0, 0)
Screenshot: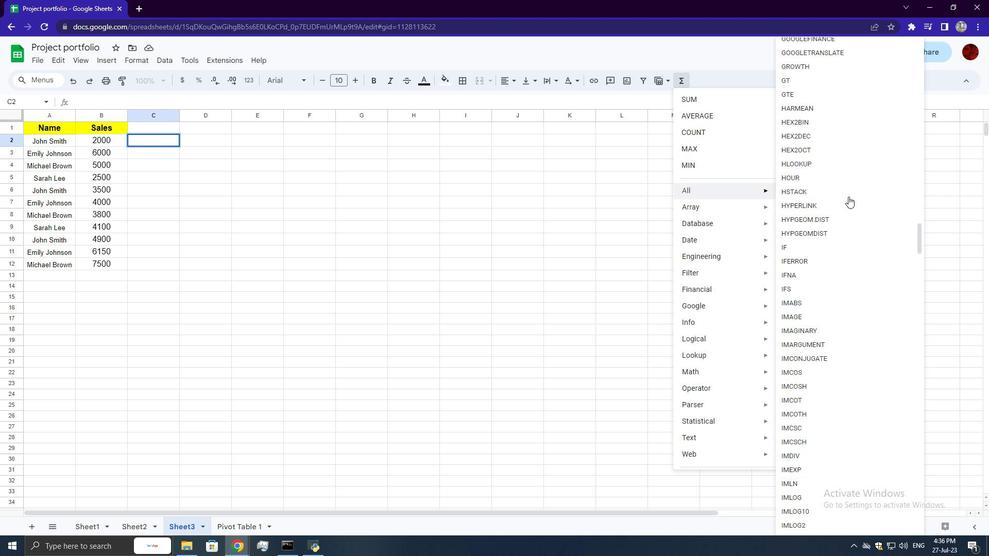 
Action: Mouse scrolled (848, 196) with delta (0, 0)
Screenshot: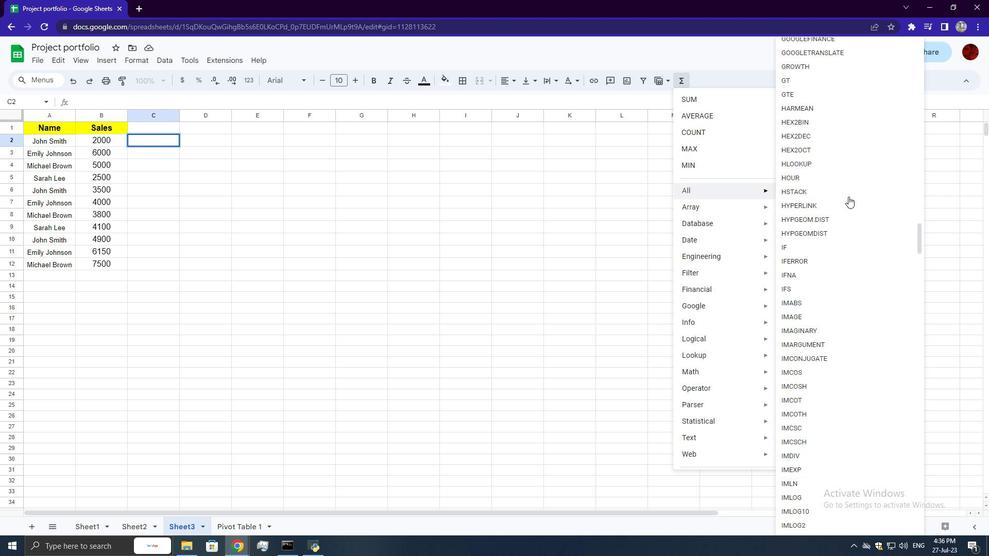 
Action: Mouse scrolled (848, 196) with delta (0, 0)
Screenshot: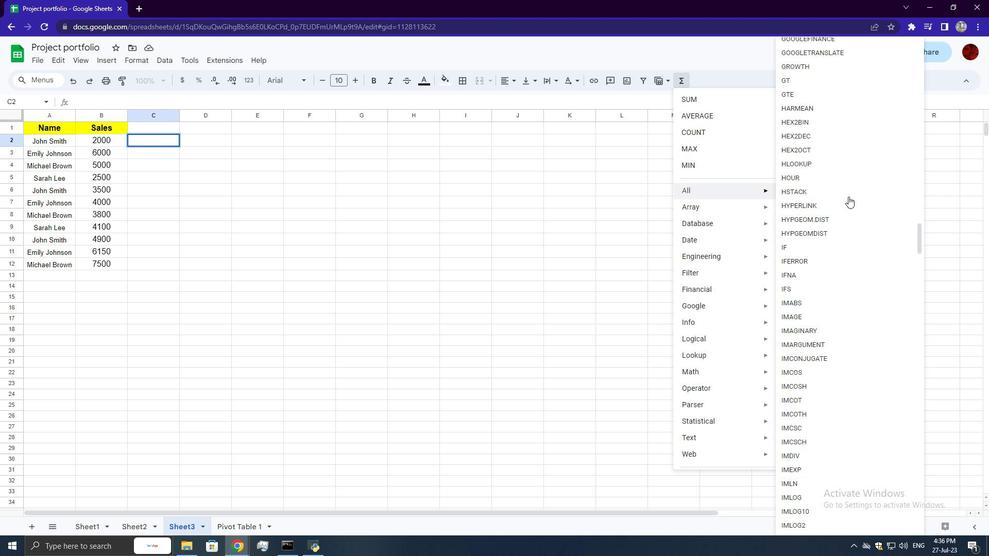 
Action: Mouse scrolled (848, 196) with delta (0, 0)
Screenshot: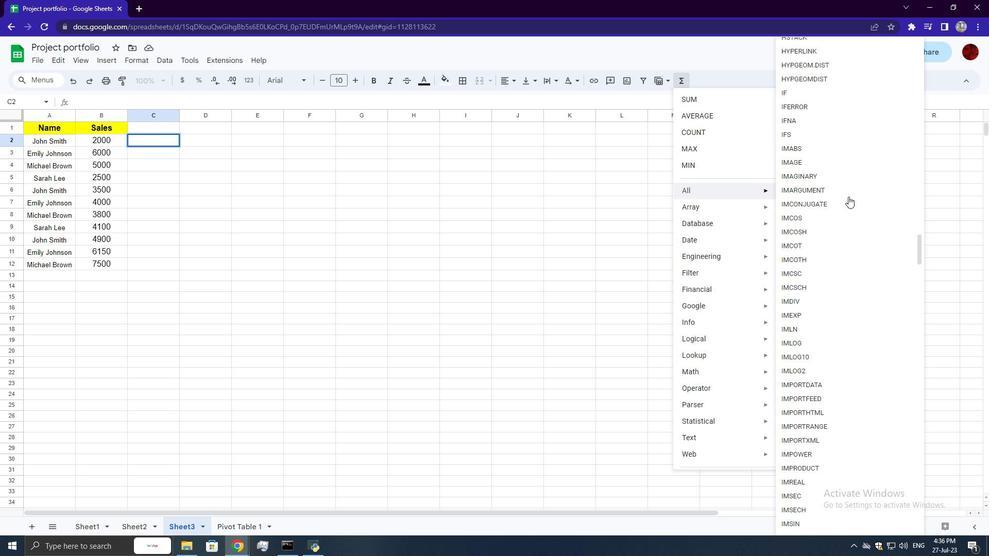 
Action: Mouse scrolled (848, 196) with delta (0, 0)
Screenshot: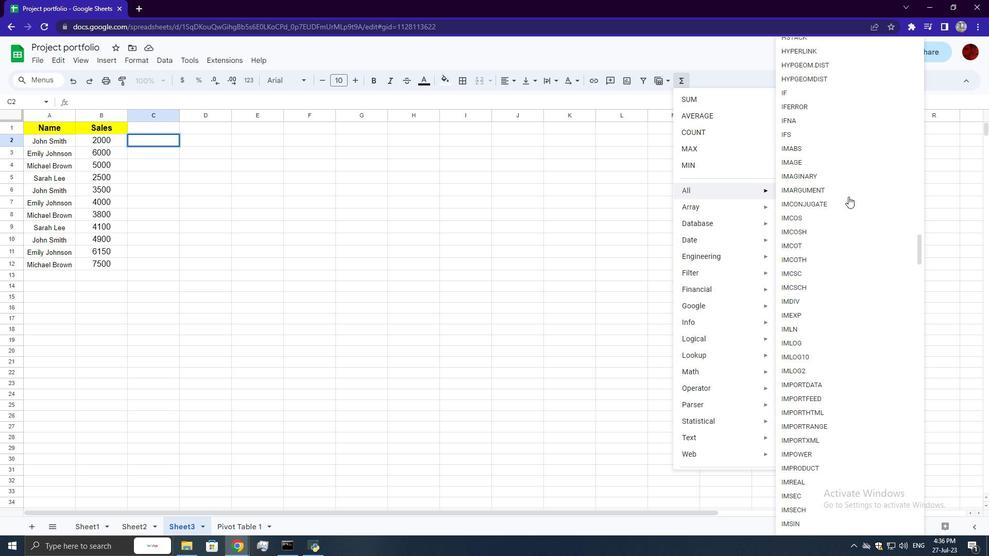 
Action: Mouse scrolled (848, 196) with delta (0, 0)
Screenshot: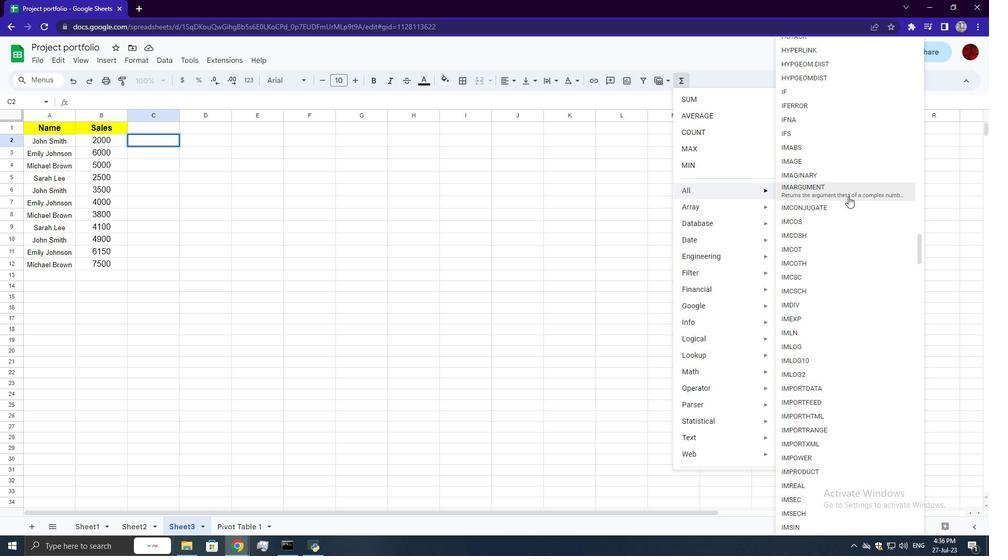 
Action: Mouse scrolled (848, 196) with delta (0, 0)
Screenshot: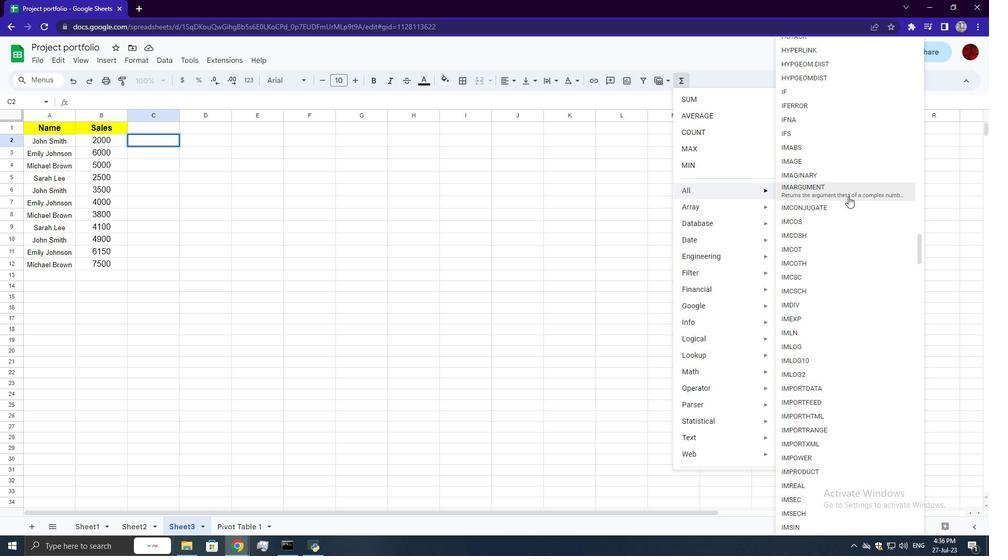 
Action: Mouse scrolled (848, 196) with delta (0, 0)
Screenshot: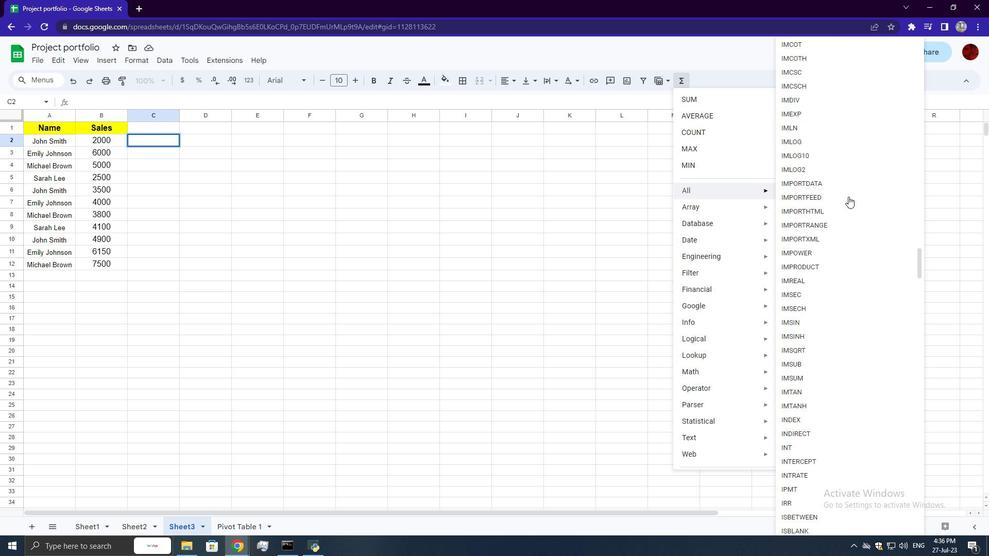 
Action: Mouse scrolled (848, 196) with delta (0, 0)
Screenshot: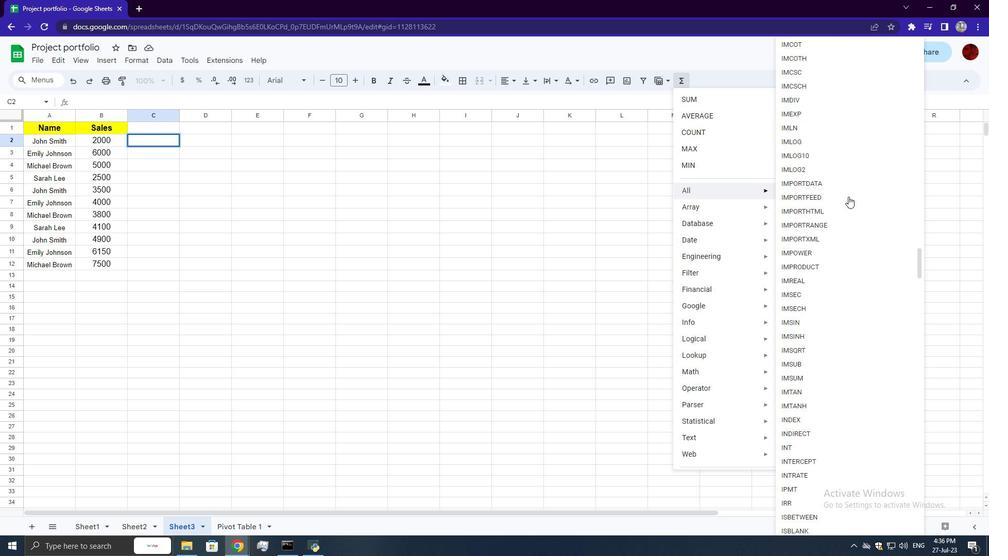 
Action: Mouse scrolled (848, 196) with delta (0, 0)
Screenshot: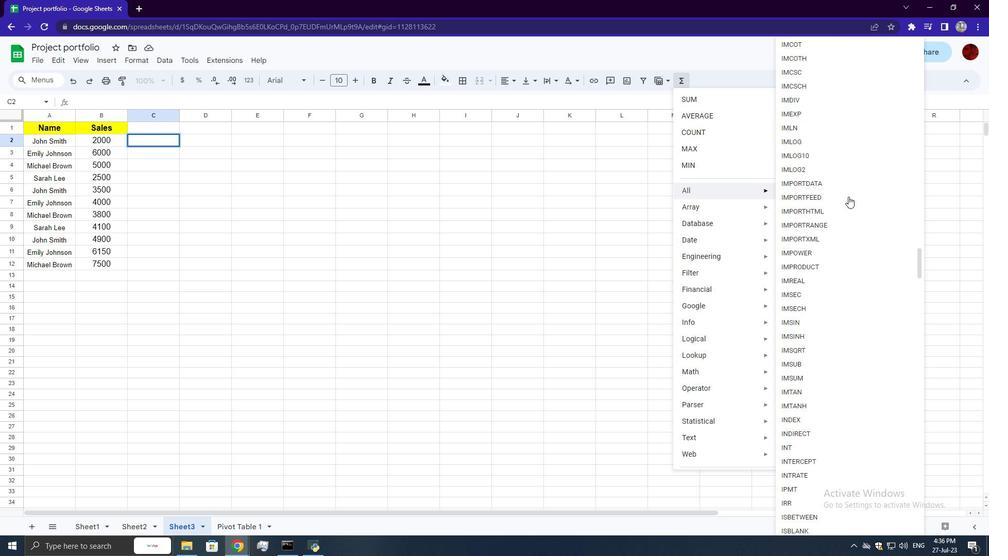 
Action: Mouse scrolled (848, 196) with delta (0, 0)
Screenshot: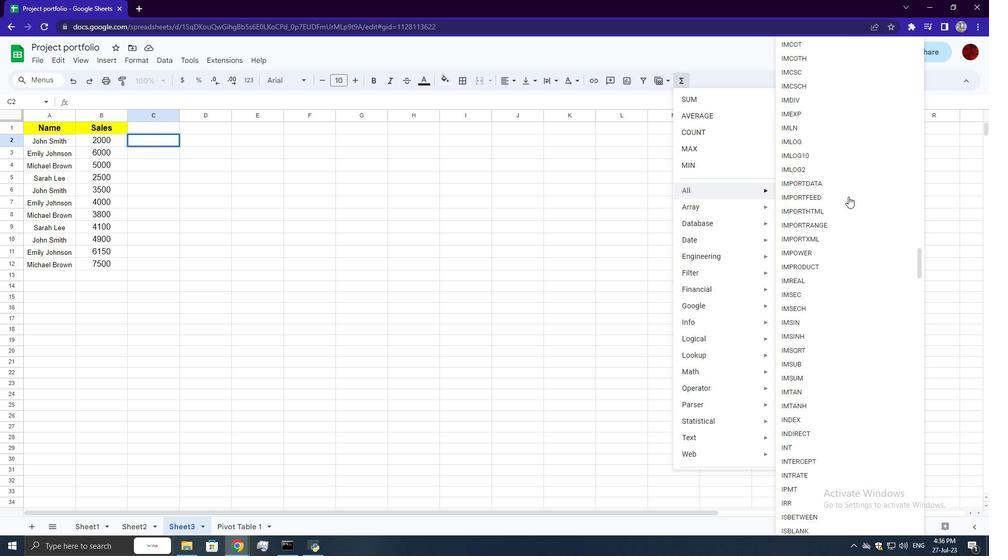 
Action: Mouse scrolled (848, 196) with delta (0, 0)
Screenshot: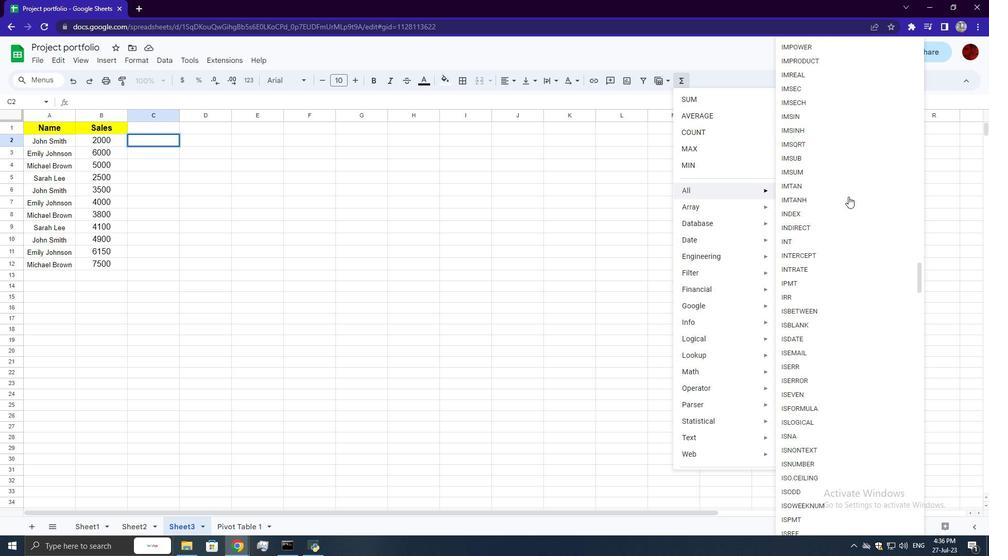 
Action: Mouse scrolled (848, 196) with delta (0, 0)
Screenshot: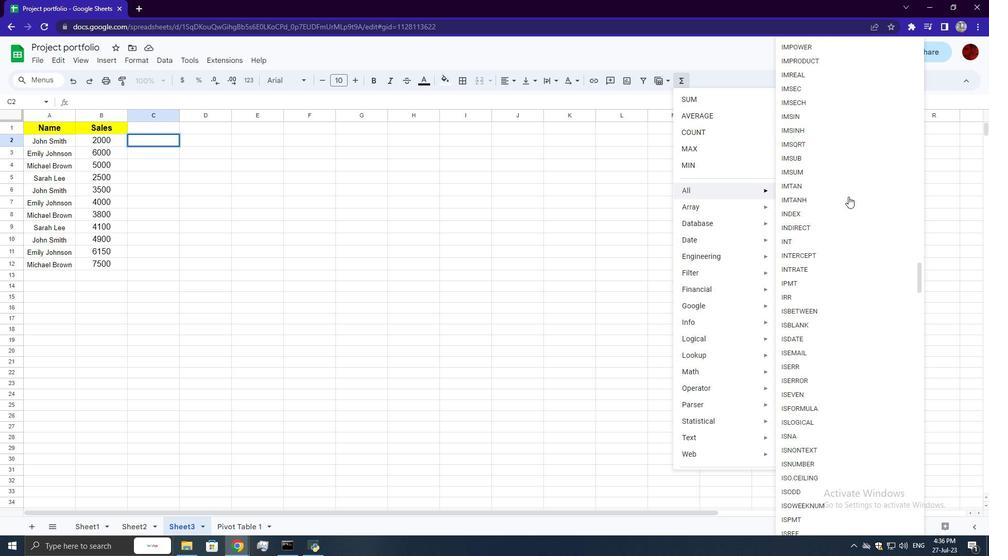 
Action: Mouse scrolled (848, 196) with delta (0, 0)
Screenshot: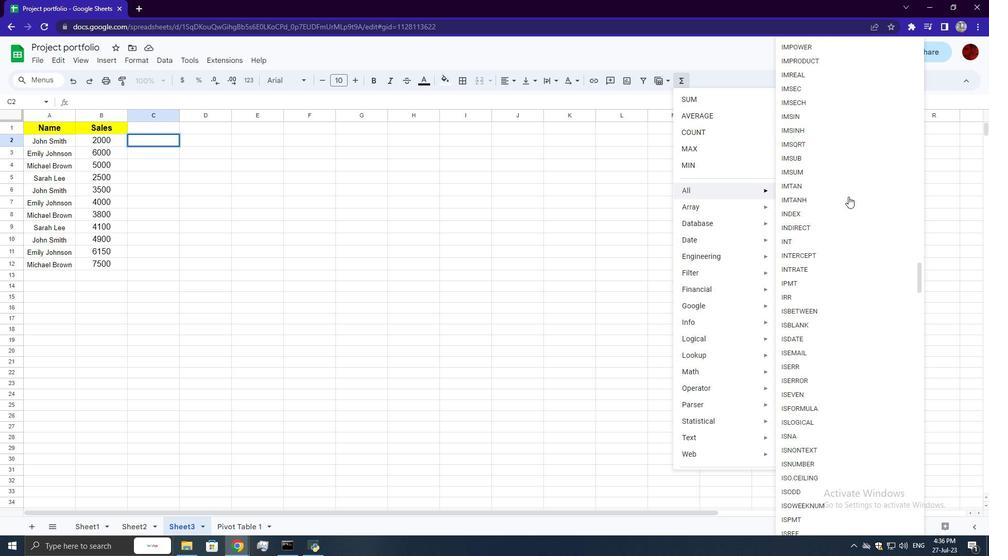 
Action: Mouse scrolled (848, 196) with delta (0, 0)
Screenshot: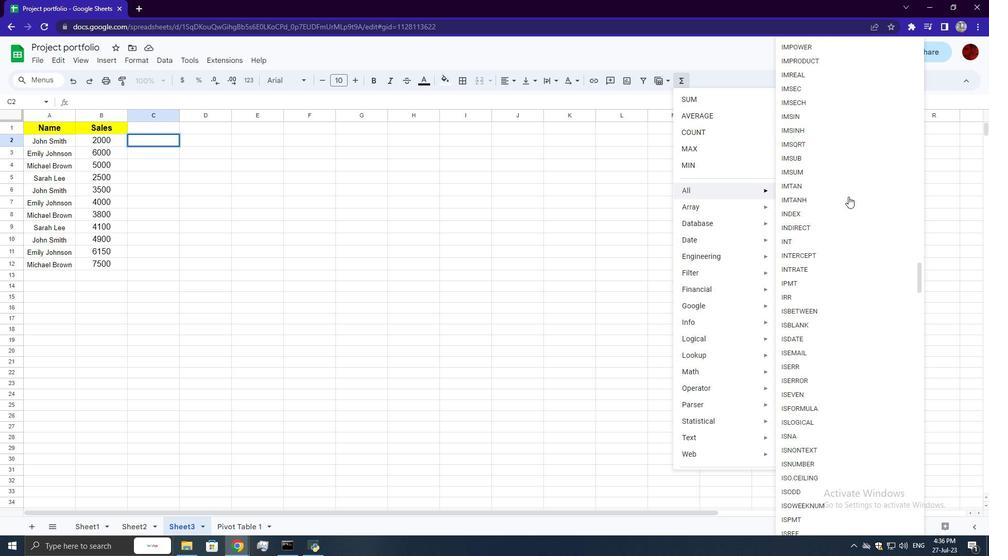 
Action: Mouse scrolled (848, 196) with delta (0, 0)
Screenshot: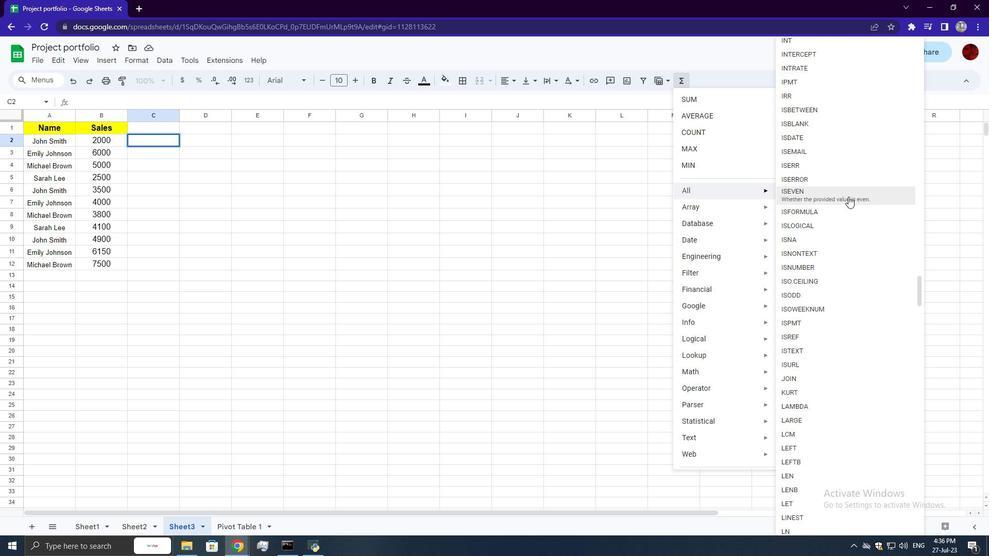 
Action: Mouse scrolled (848, 196) with delta (0, 0)
Screenshot: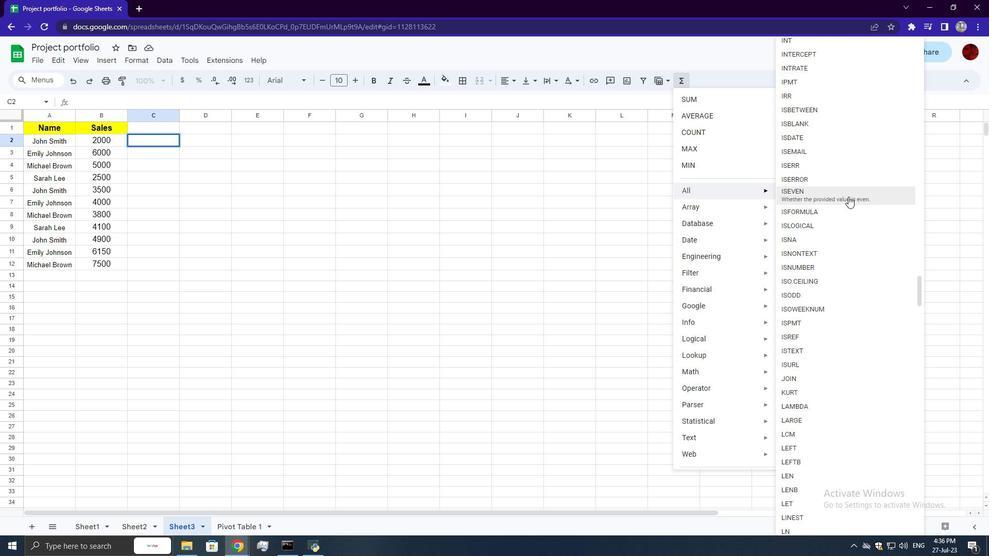 
Action: Mouse scrolled (848, 196) with delta (0, 0)
Screenshot: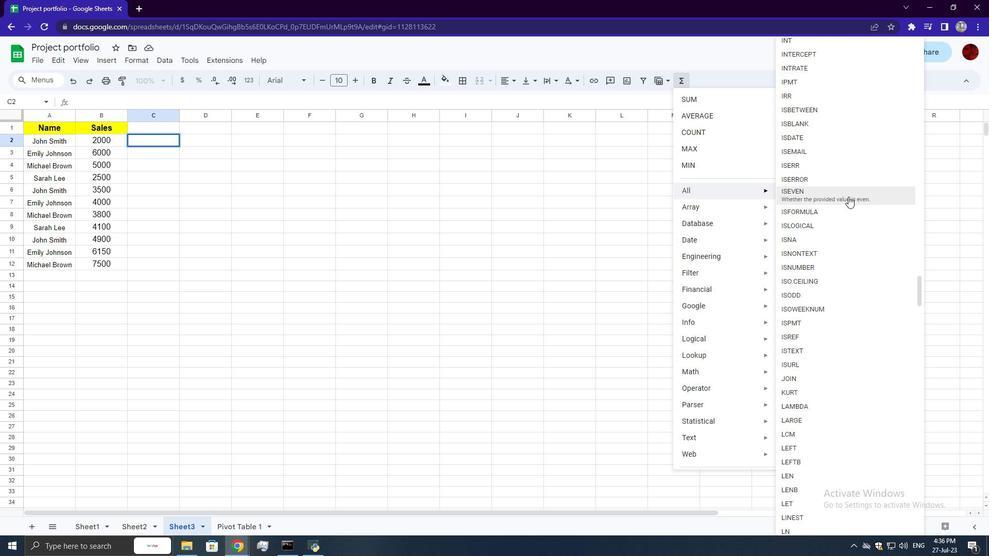 
Action: Mouse moved to (817, 338)
Screenshot: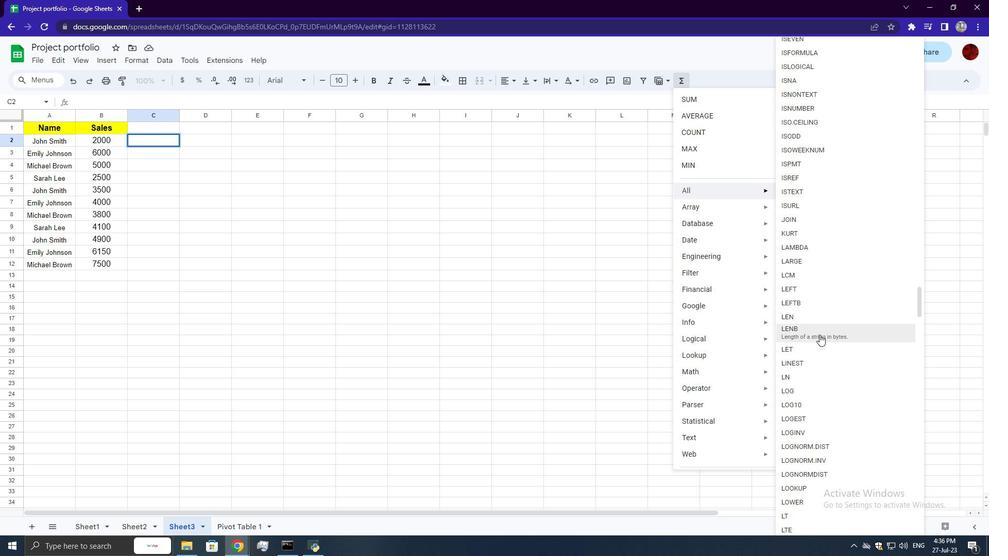 
Action: Mouse pressed left at (817, 338)
Screenshot: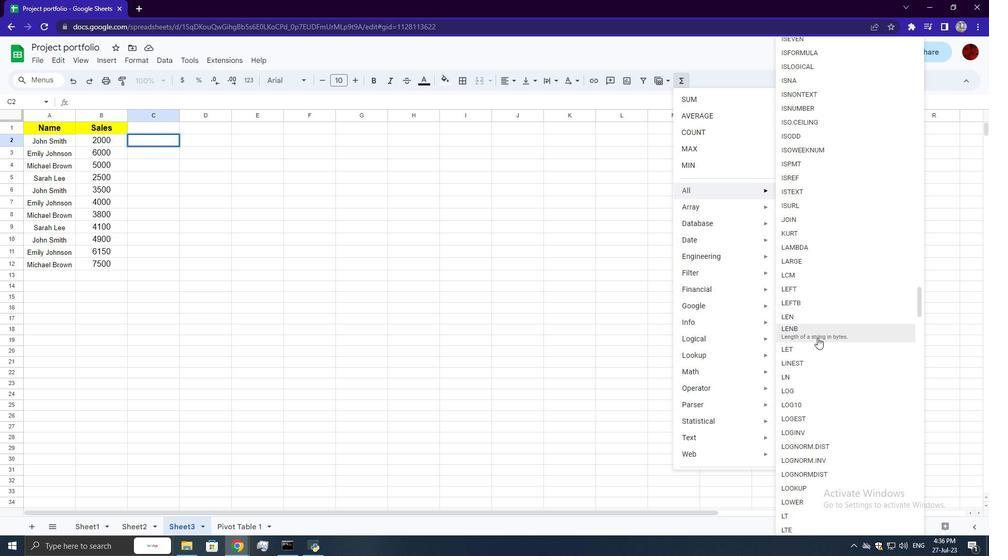 
Action: Key pressed <Key.shift_r>"<Key.shift>John<Key.space><Key.shift>Smith<Key.shift_r>"<Key.enter>
Screenshot: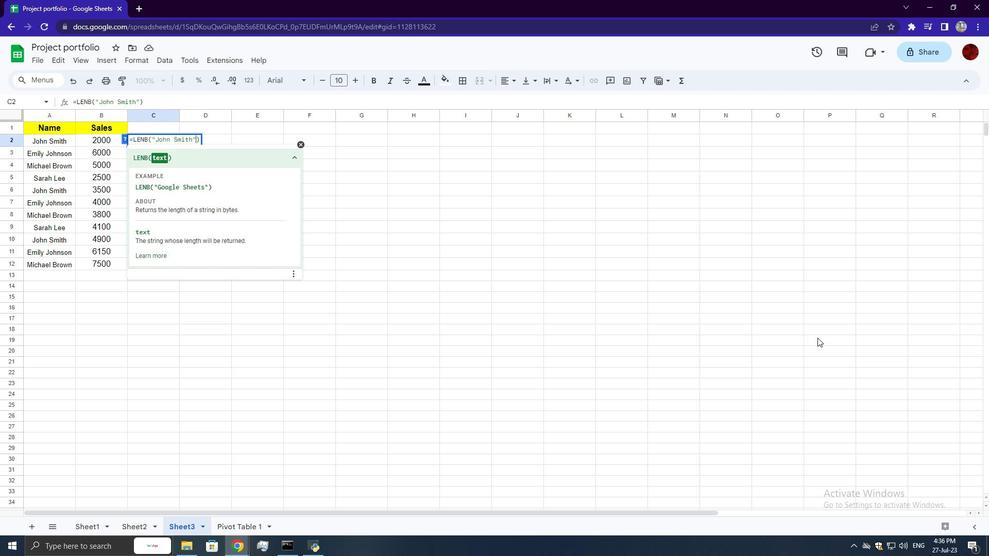 
